 Task: Add a signature Marisol Hernandez containing With heartfelt thanks and warm wishes, Marisol Hernandez to email address softage.6@softage.net and add a label Non-compete agreements
Action: Mouse pressed left at (934, 56)
Screenshot: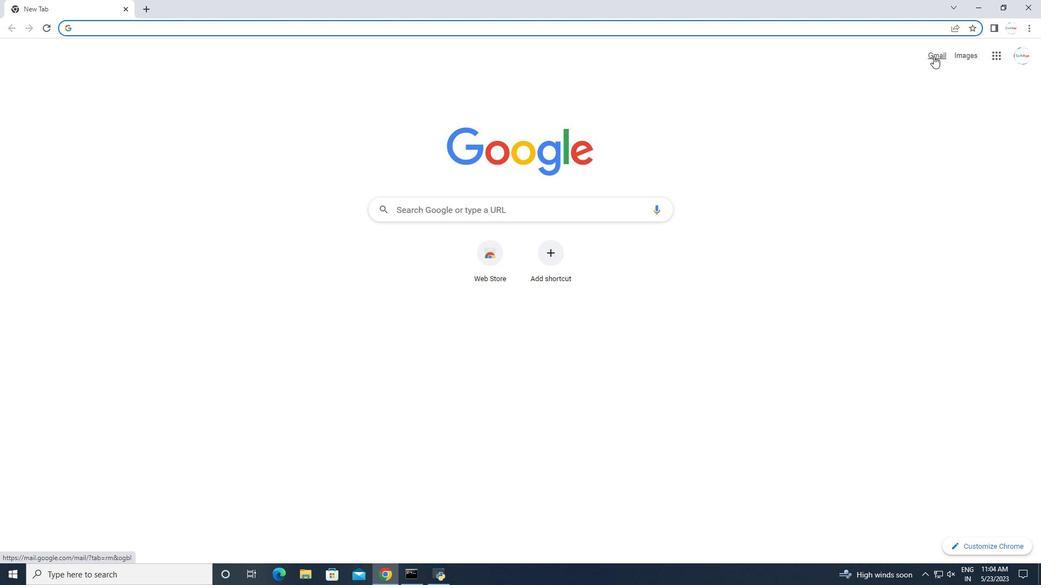 
Action: Mouse moved to (971, 62)
Screenshot: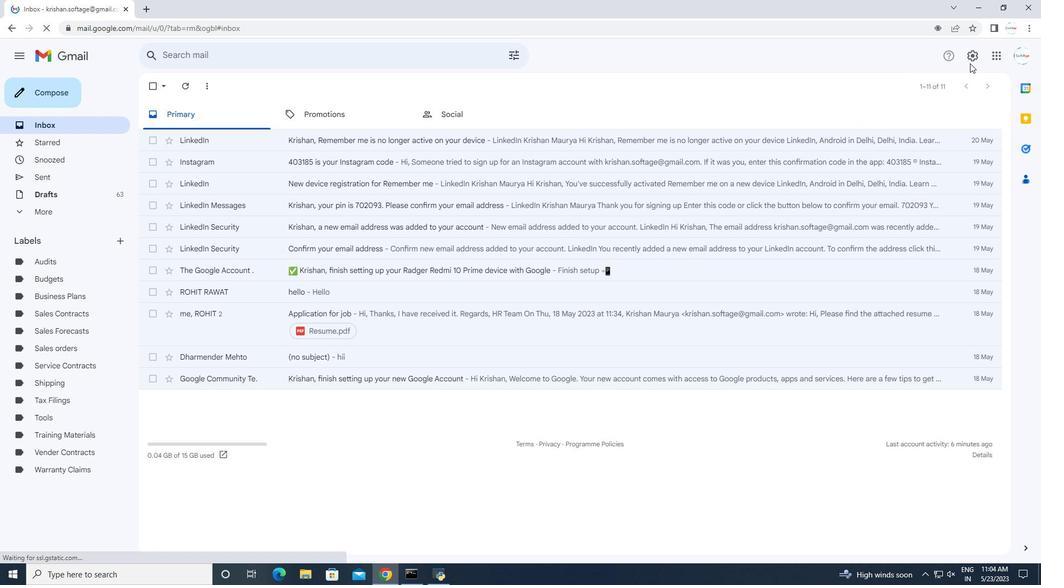 
Action: Mouse pressed left at (971, 62)
Screenshot: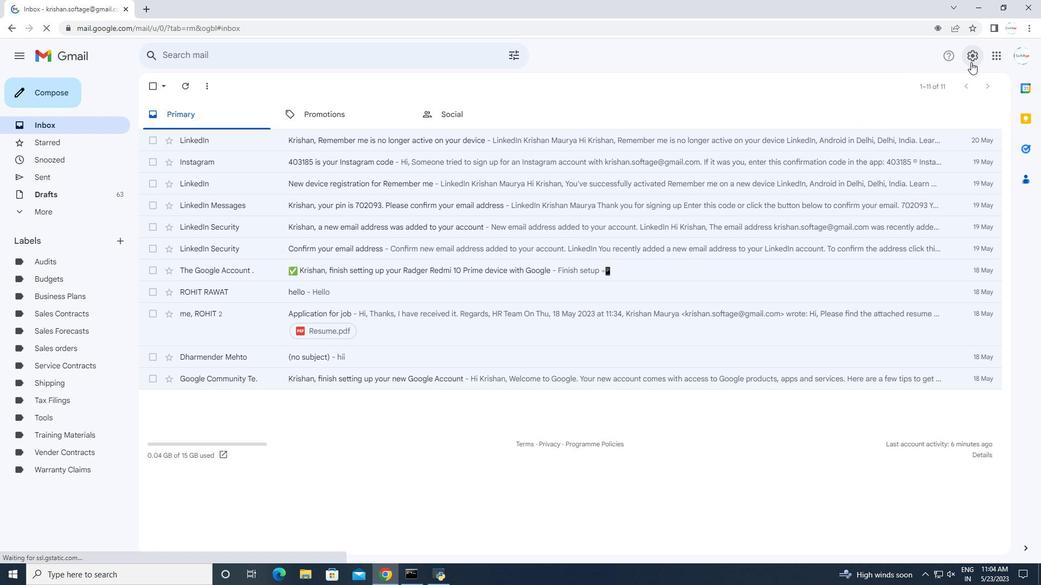 
Action: Mouse moved to (938, 118)
Screenshot: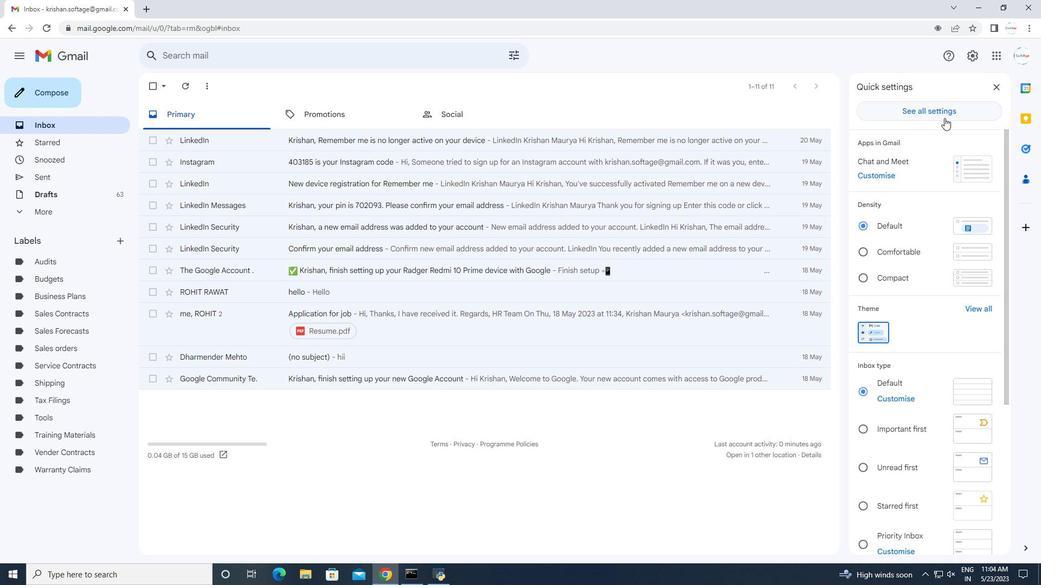 
Action: Mouse pressed left at (938, 118)
Screenshot: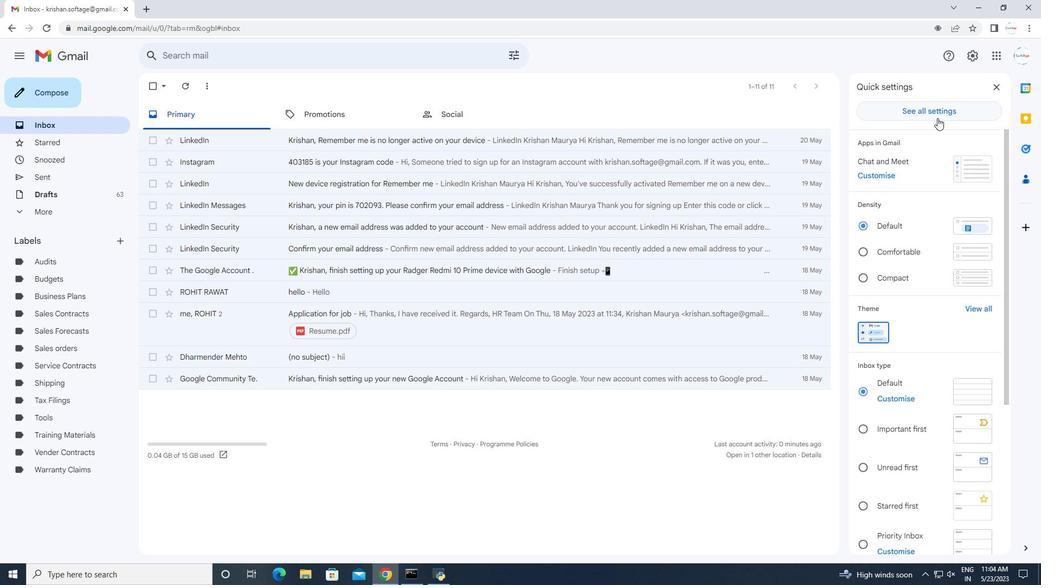 
Action: Mouse moved to (757, 175)
Screenshot: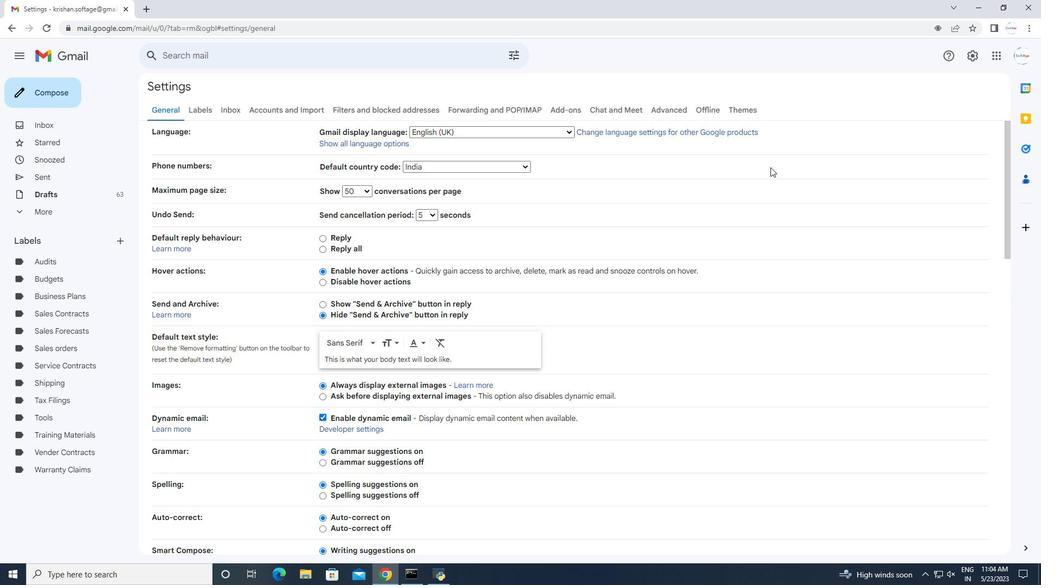 
Action: Mouse scrolled (757, 175) with delta (0, 0)
Screenshot: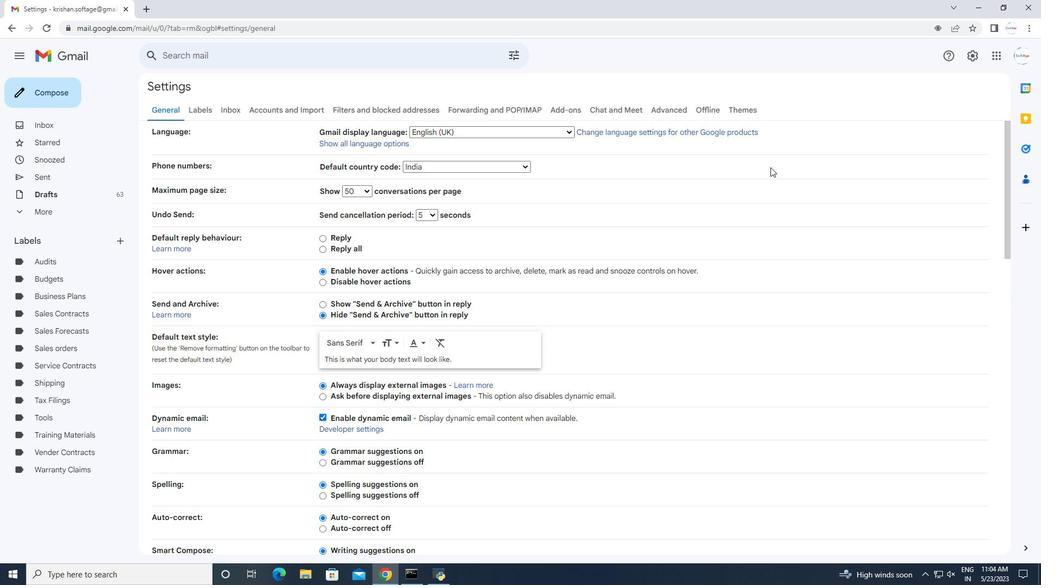 
Action: Mouse moved to (751, 179)
Screenshot: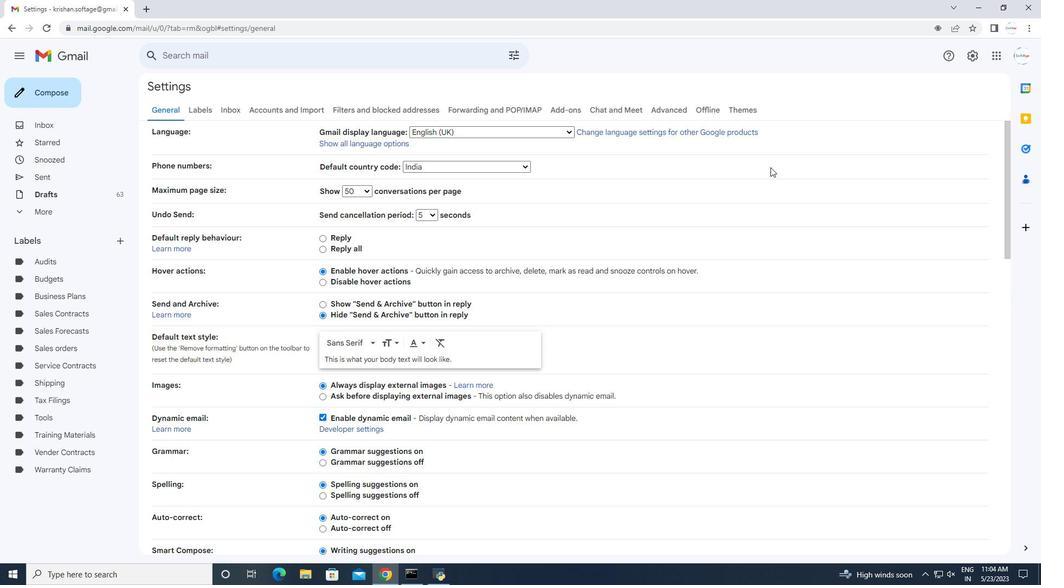 
Action: Mouse scrolled (751, 178) with delta (0, 0)
Screenshot: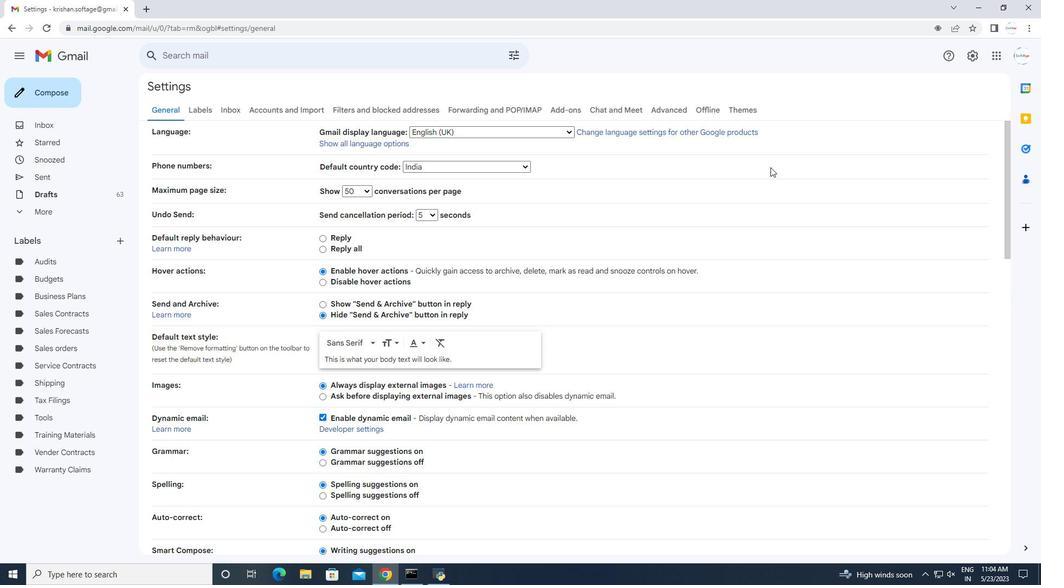 
Action: Mouse moved to (746, 182)
Screenshot: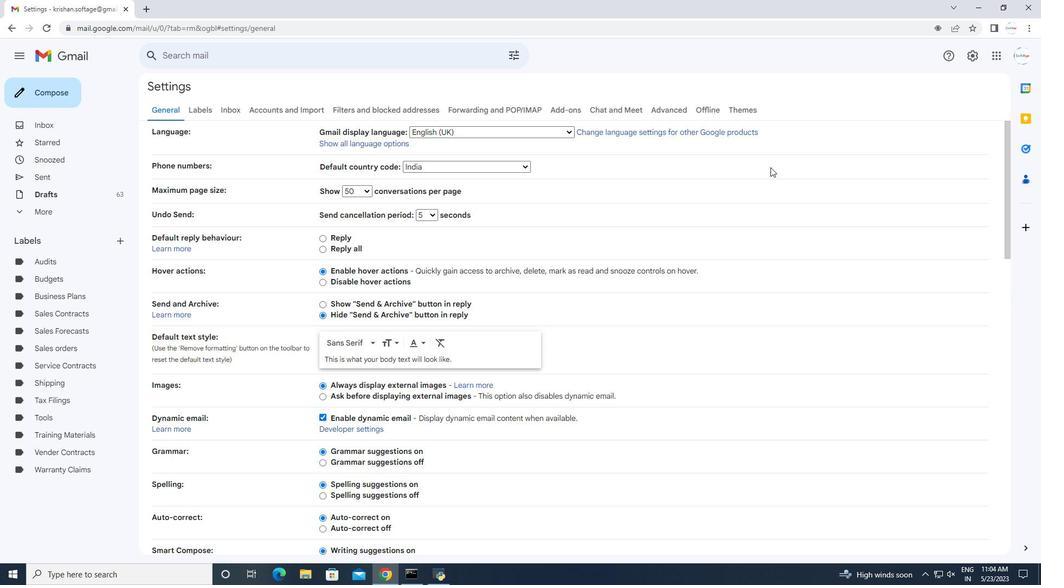 
Action: Mouse scrolled (746, 181) with delta (0, 0)
Screenshot: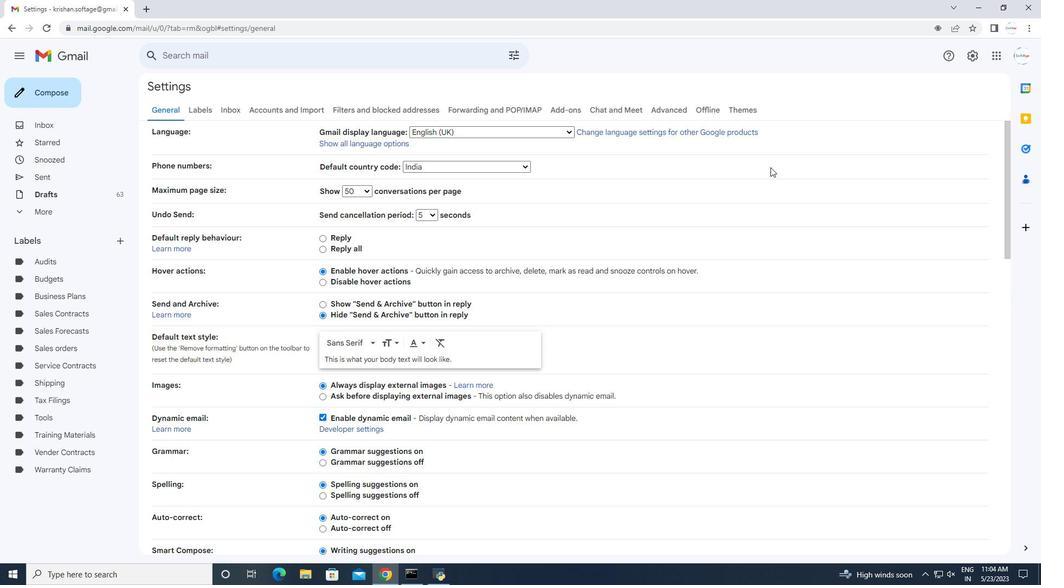 
Action: Mouse moved to (743, 193)
Screenshot: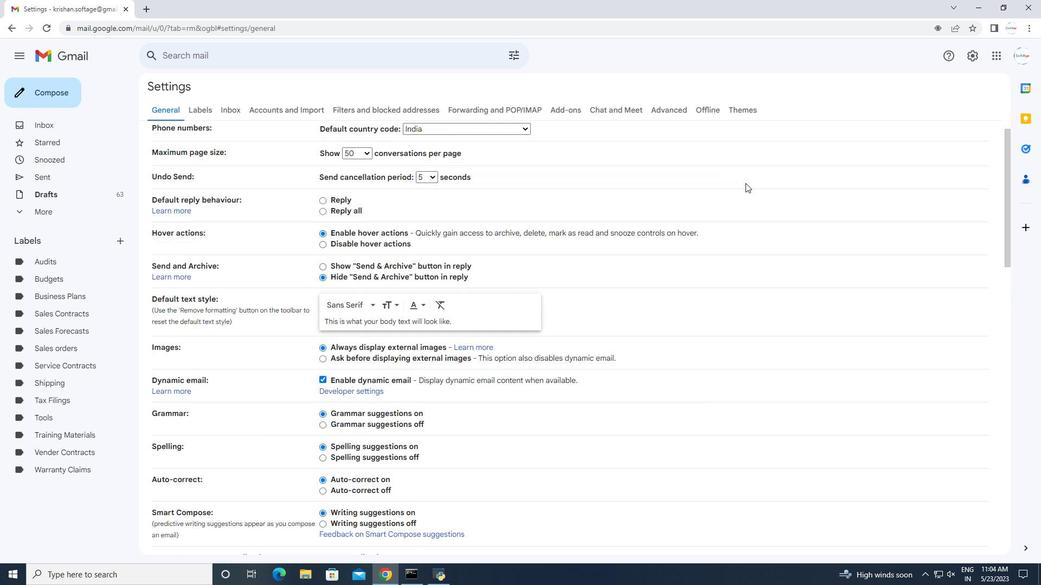 
Action: Mouse scrolled (744, 183) with delta (0, 0)
Screenshot: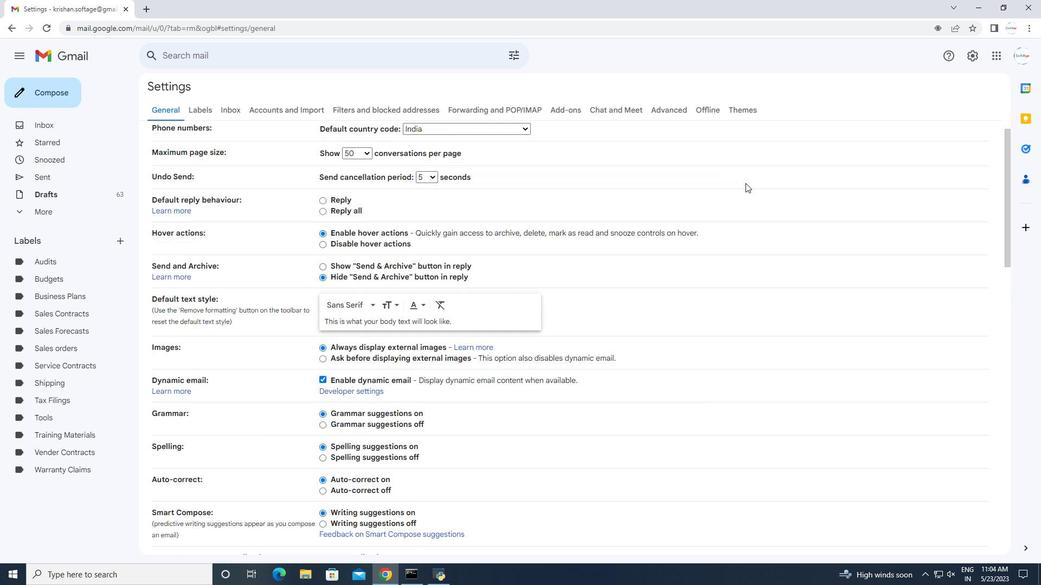 
Action: Mouse scrolled (744, 184) with delta (0, 0)
Screenshot: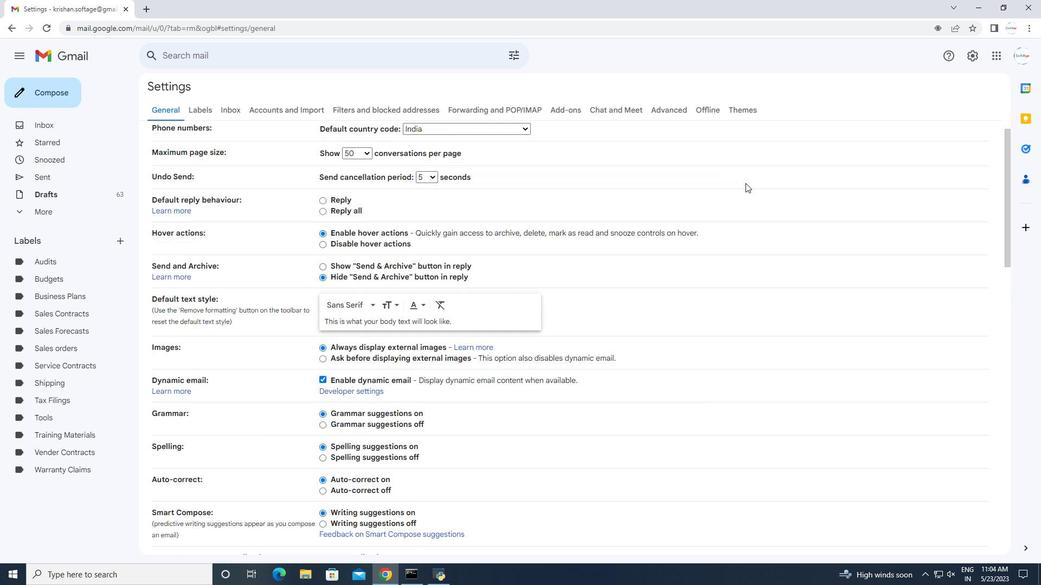
Action: Mouse scrolled (744, 186) with delta (0, 0)
Screenshot: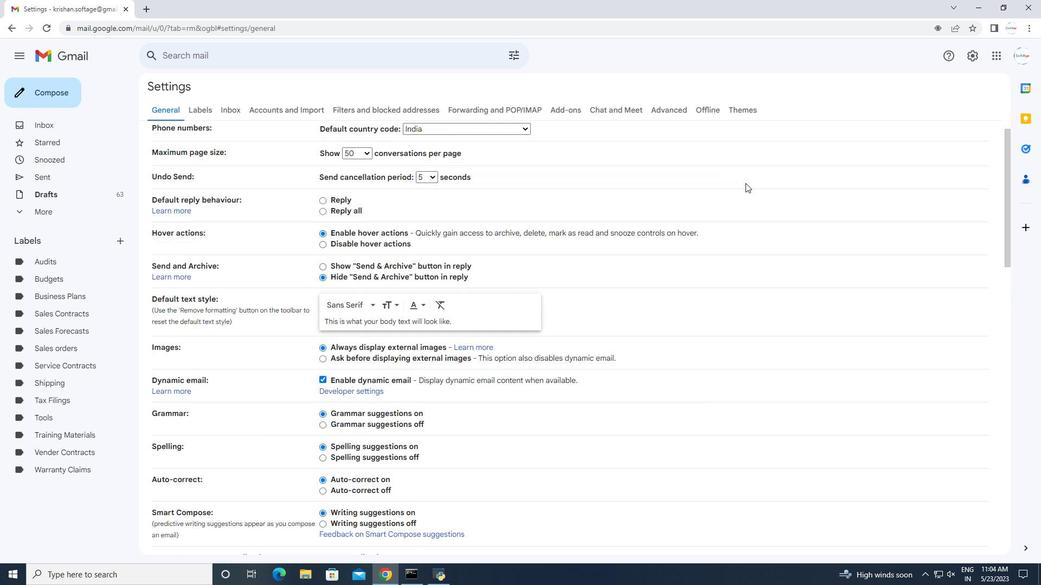 
Action: Mouse moved to (741, 199)
Screenshot: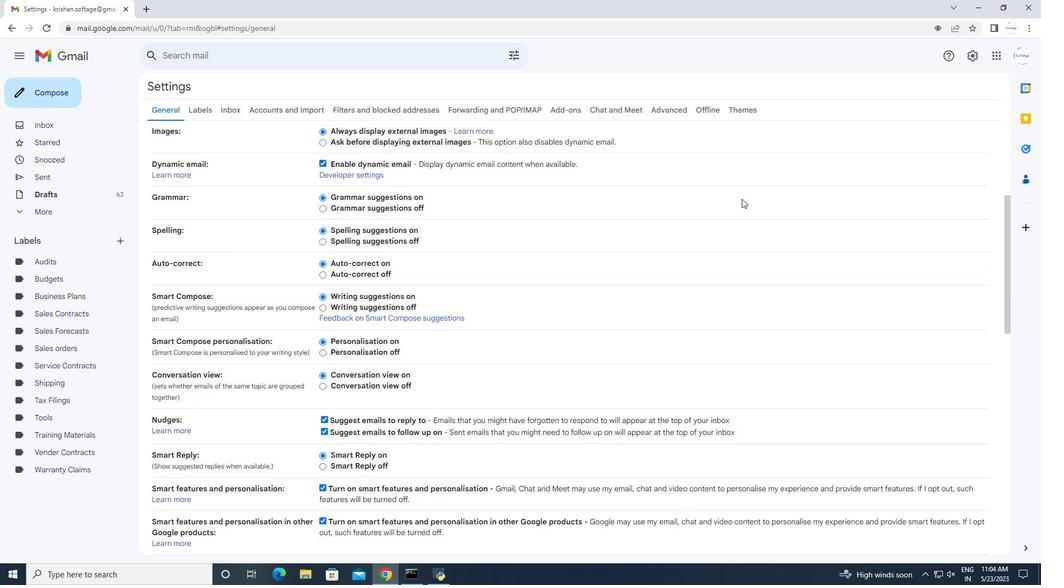 
Action: Mouse scrolled (741, 198) with delta (0, 0)
Screenshot: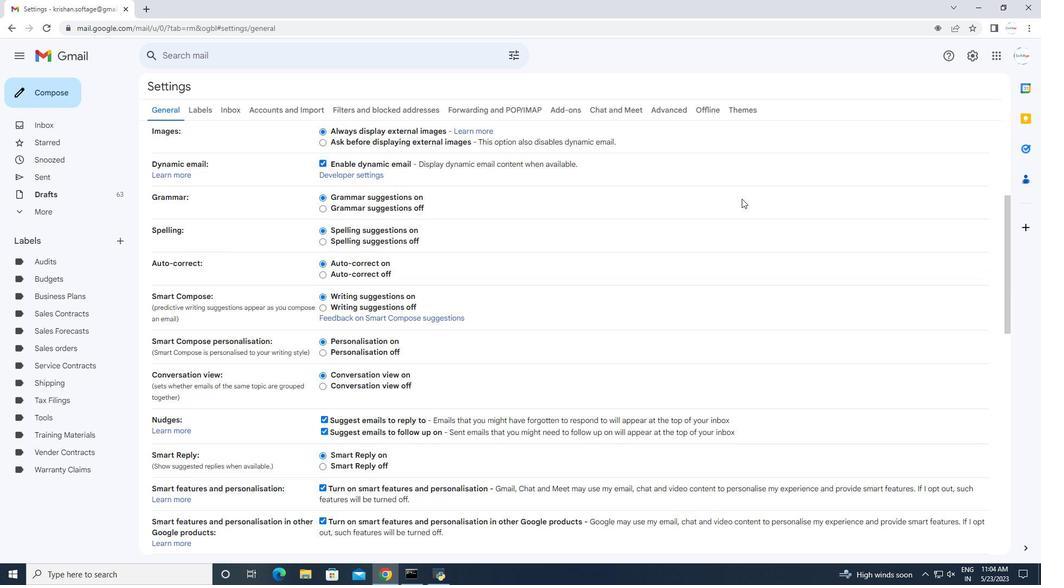 
Action: Mouse scrolled (741, 198) with delta (0, 0)
Screenshot: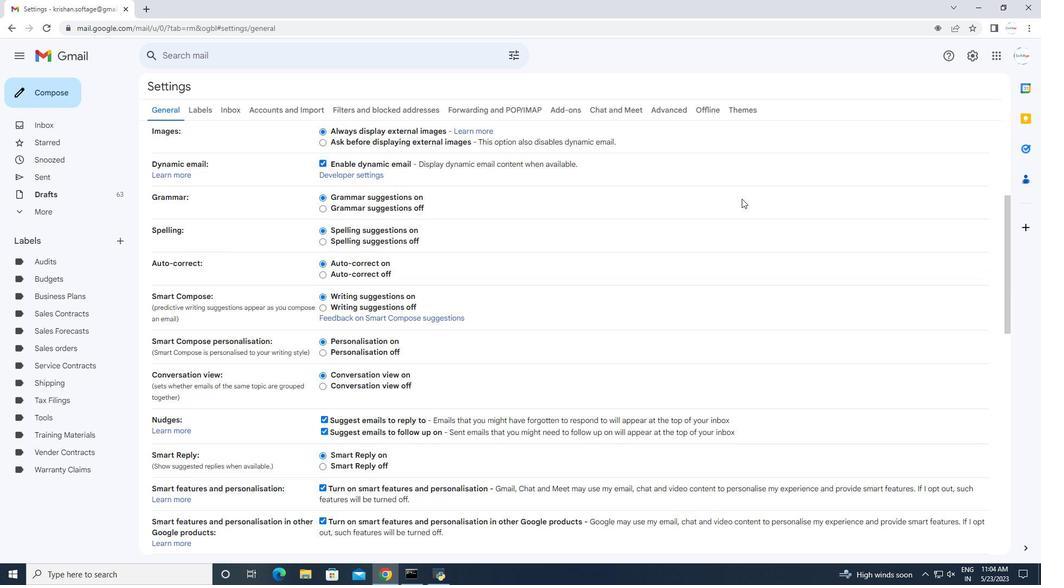 
Action: Mouse scrolled (741, 198) with delta (0, 0)
Screenshot: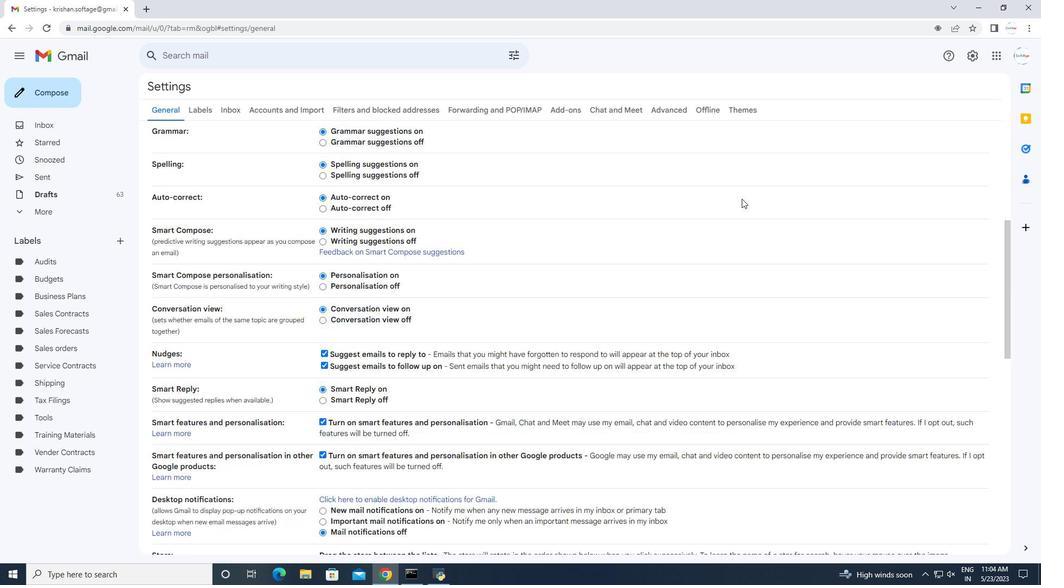 
Action: Mouse scrolled (741, 198) with delta (0, 0)
Screenshot: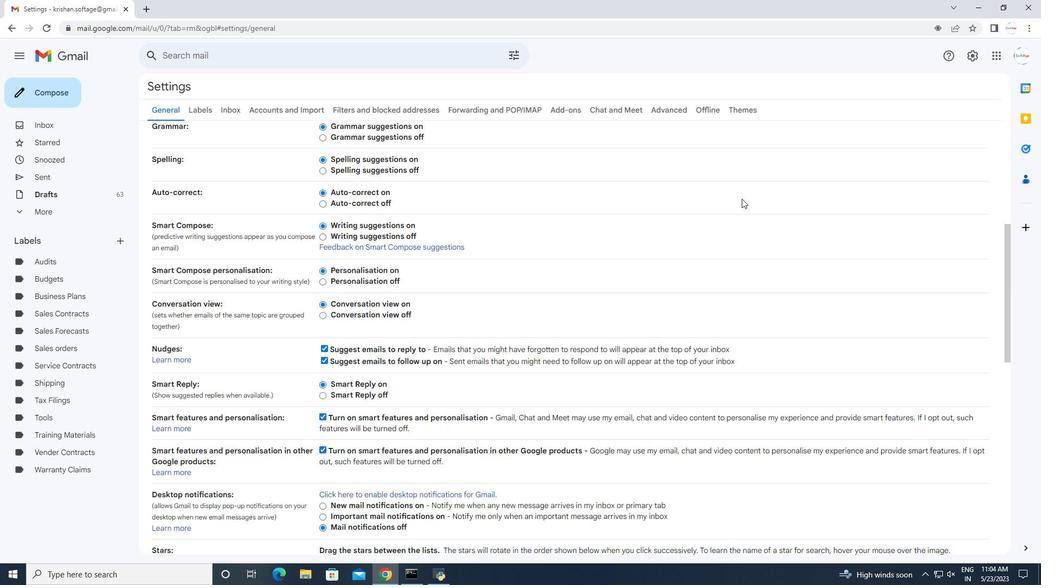 
Action: Mouse scrolled (741, 198) with delta (0, 0)
Screenshot: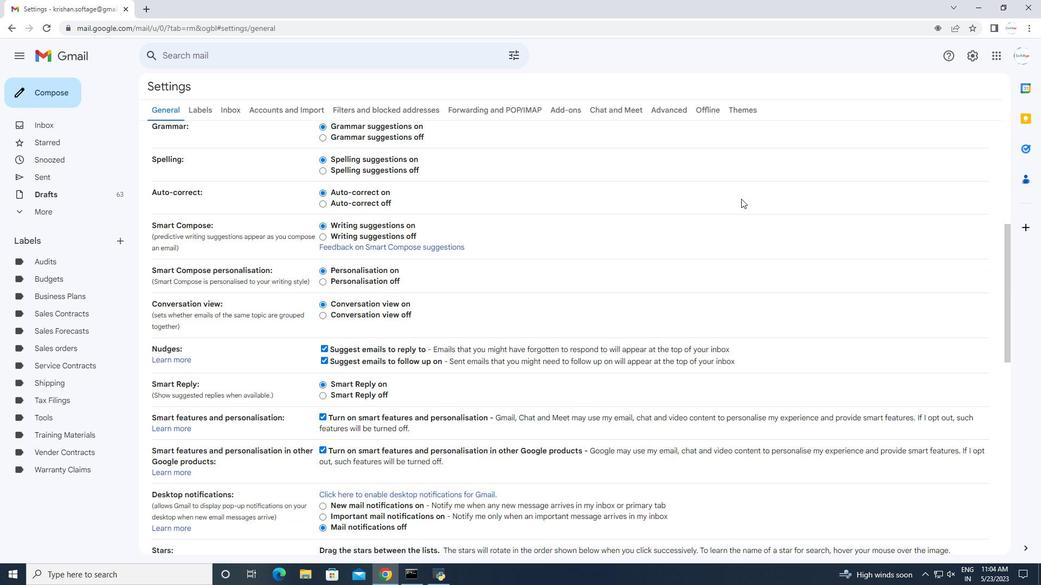 
Action: Mouse moved to (726, 224)
Screenshot: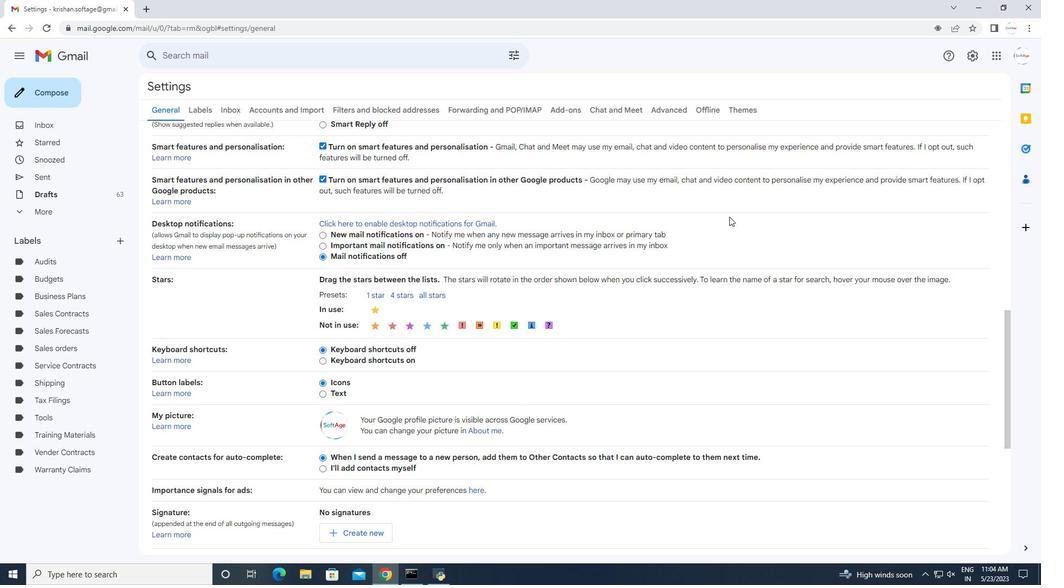 
Action: Mouse scrolled (726, 223) with delta (0, 0)
Screenshot: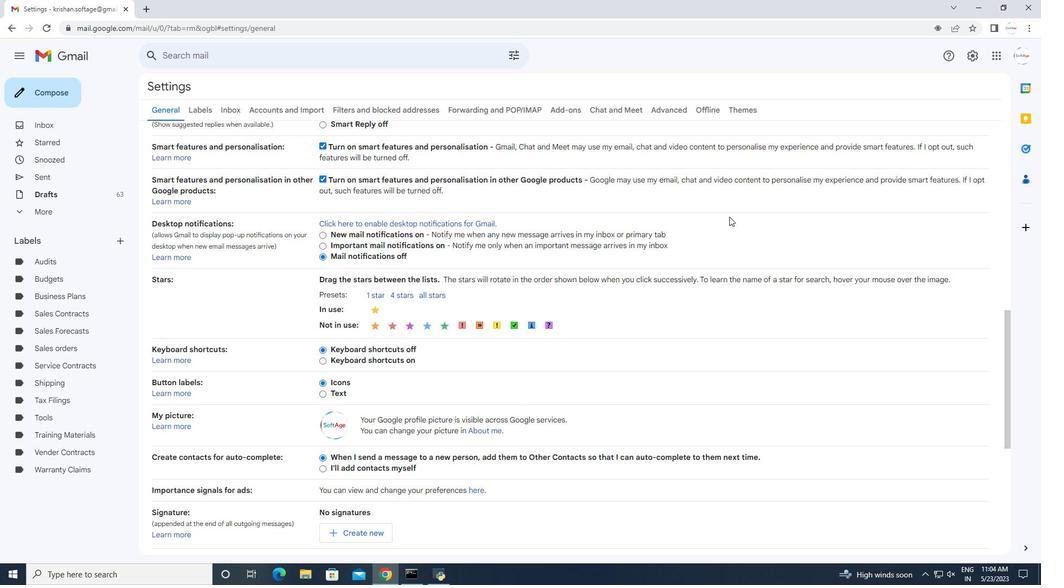 
Action: Mouse moved to (725, 224)
Screenshot: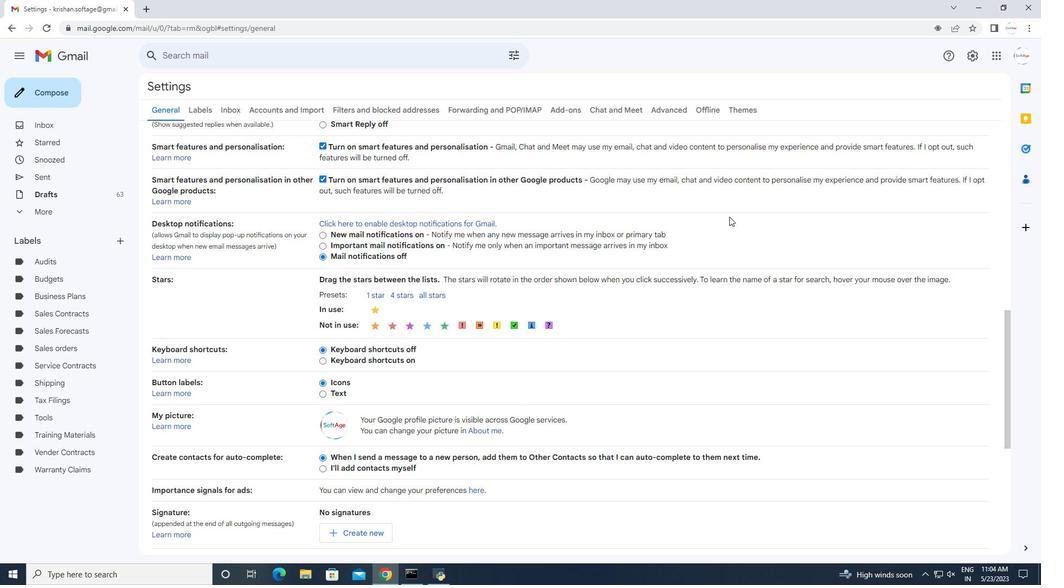 
Action: Mouse scrolled (725, 224) with delta (0, 0)
Screenshot: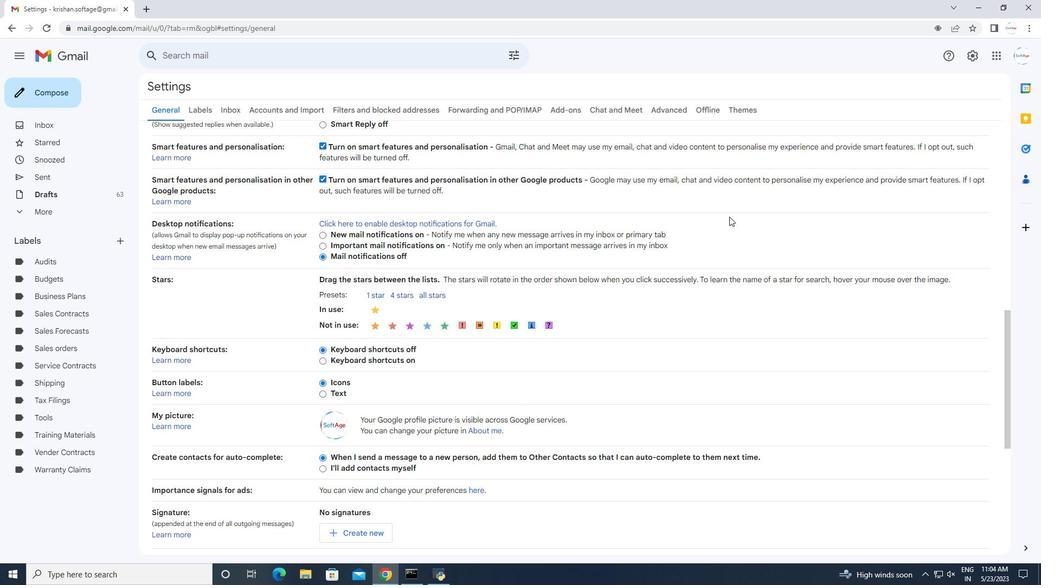 
Action: Mouse scrolled (725, 224) with delta (0, 0)
Screenshot: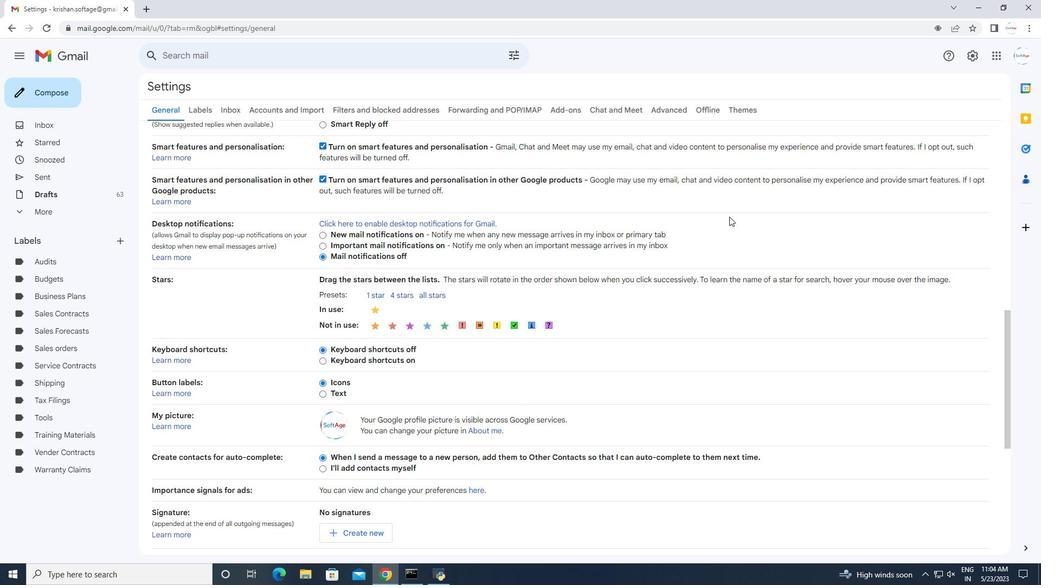 
Action: Mouse scrolled (725, 224) with delta (0, 0)
Screenshot: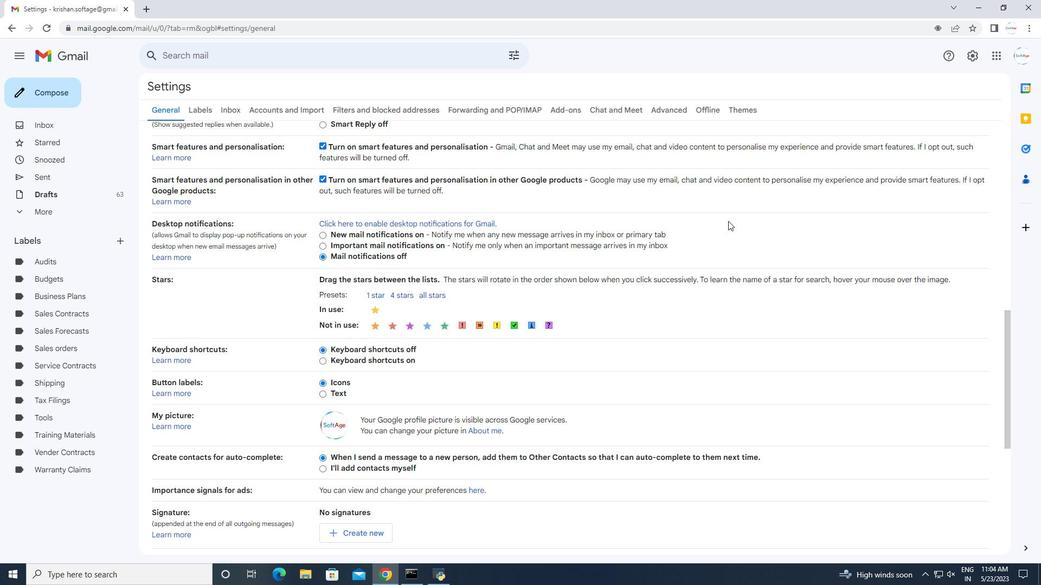 
Action: Mouse moved to (345, 316)
Screenshot: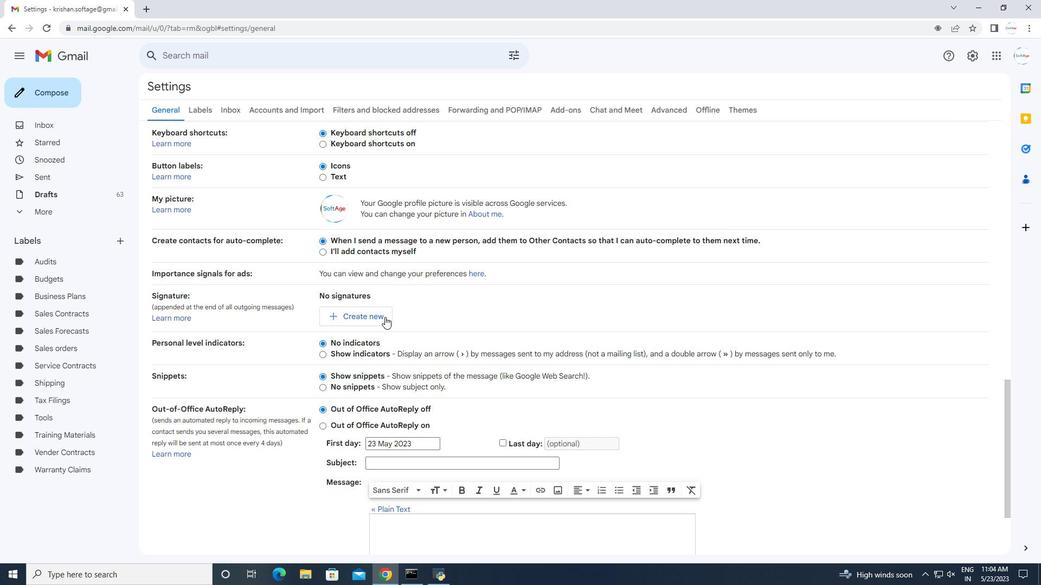
Action: Mouse pressed left at (345, 316)
Screenshot: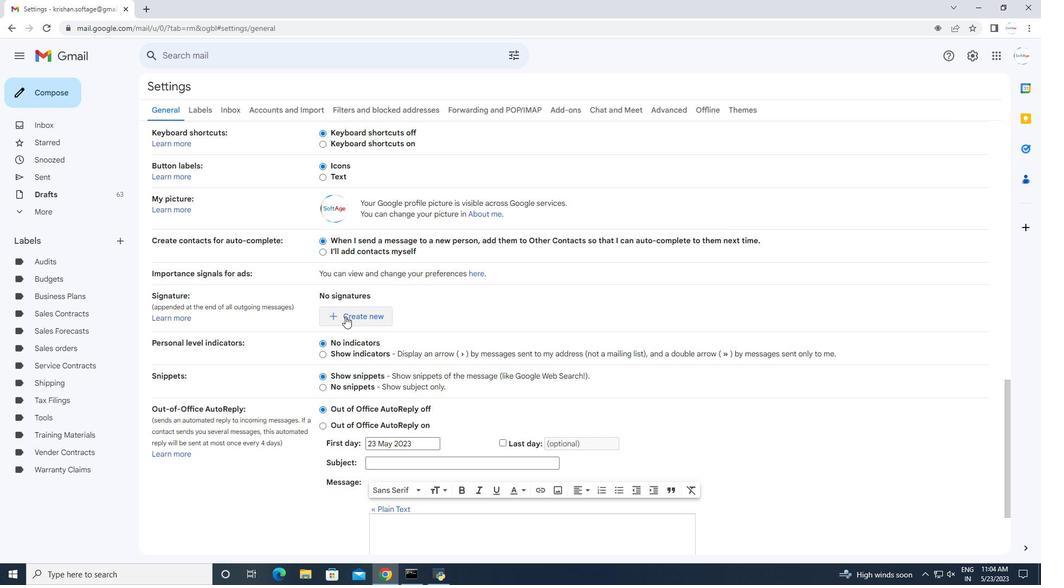 
Action: Mouse moved to (420, 291)
Screenshot: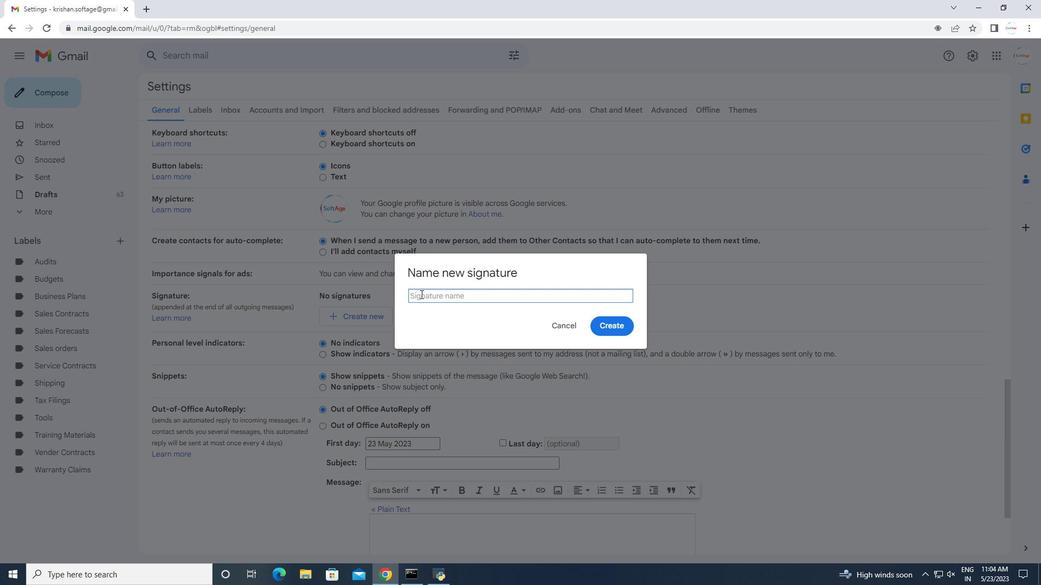 
Action: Mouse pressed left at (420, 291)
Screenshot: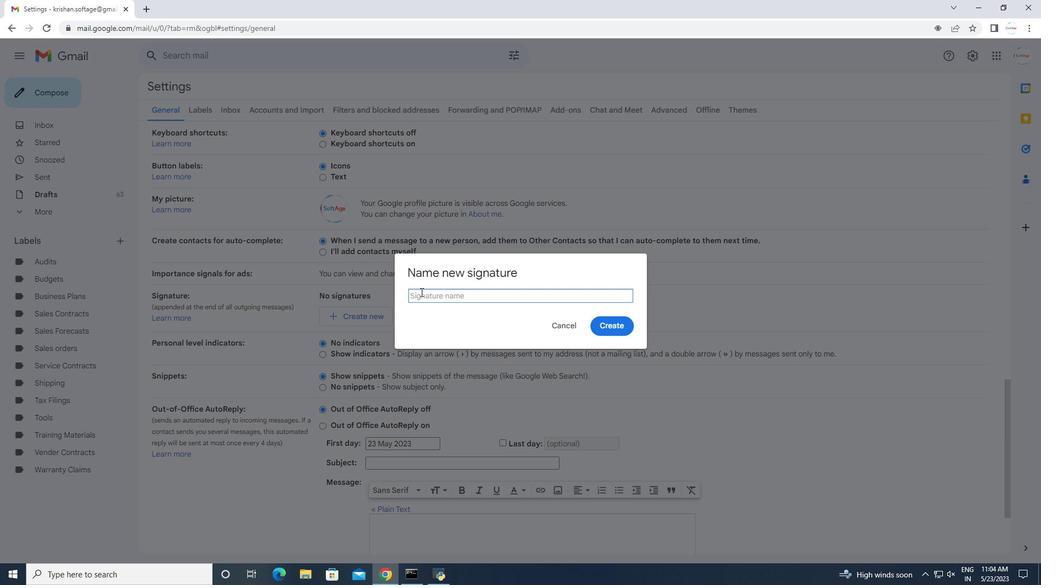 
Action: Key pressed <Key.shift>Marisol<Key.space><Key.shift>Hernans<Key.backspace>dez
Screenshot: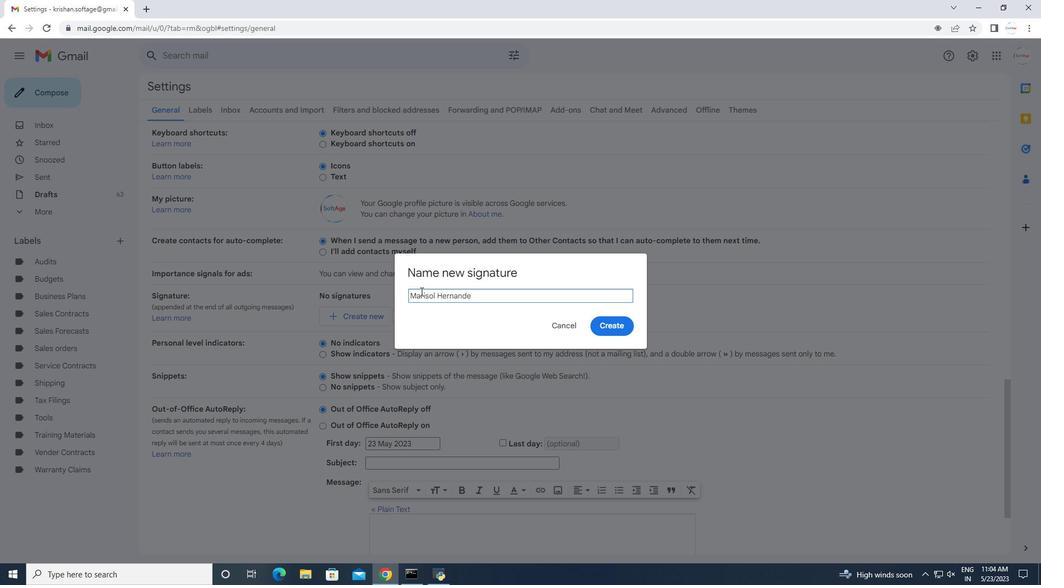 
Action: Mouse moved to (600, 327)
Screenshot: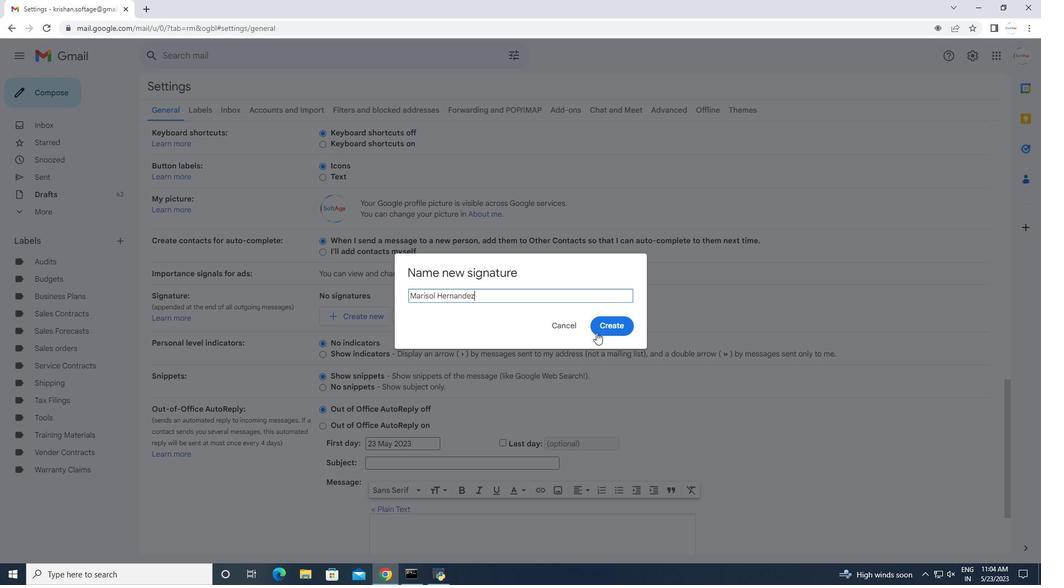 
Action: Mouse pressed left at (600, 327)
Screenshot: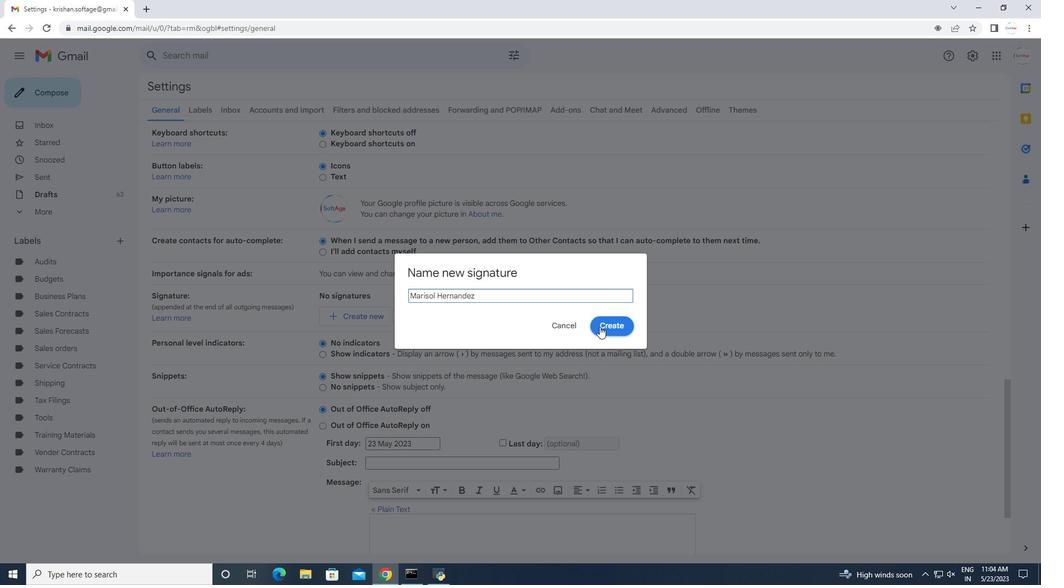 
Action: Mouse moved to (468, 300)
Screenshot: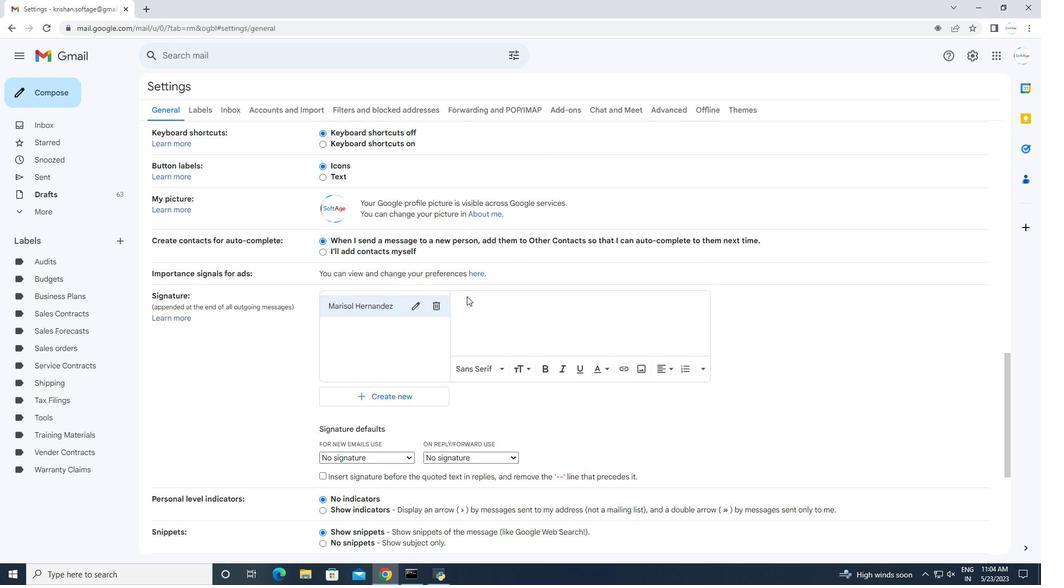 
Action: Mouse pressed left at (468, 300)
Screenshot: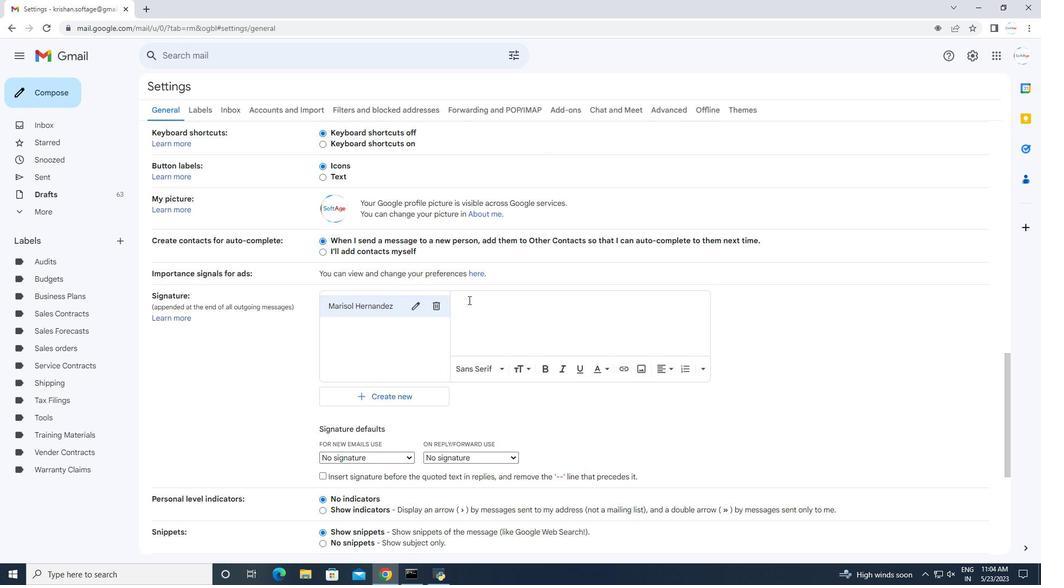 
Action: Key pressed <Key.shift>Marisol
Screenshot: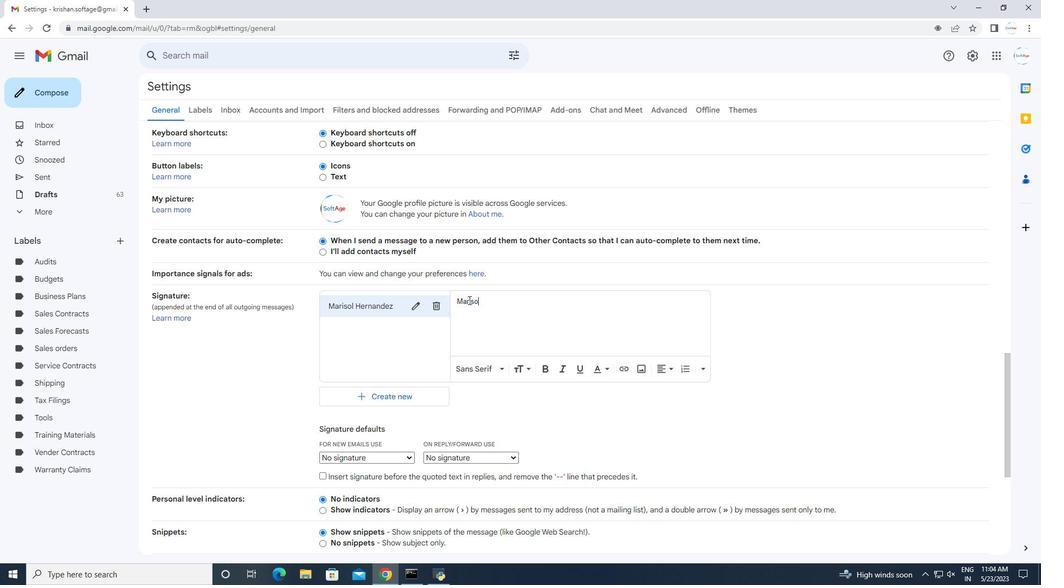
Action: Mouse moved to (496, 302)
Screenshot: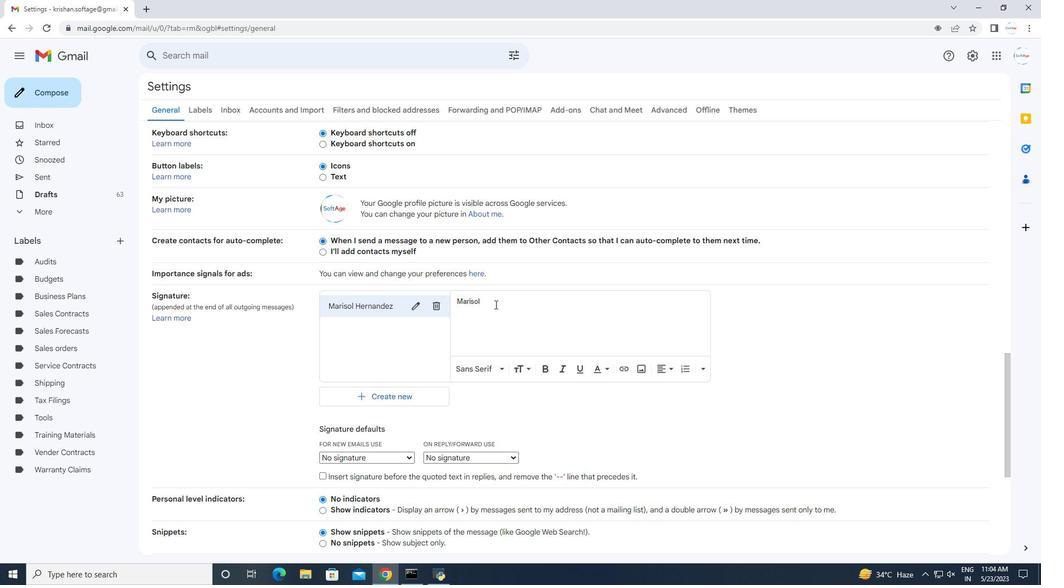 
Action: Key pressed <Key.space><Key.shift>Hernandez
Screenshot: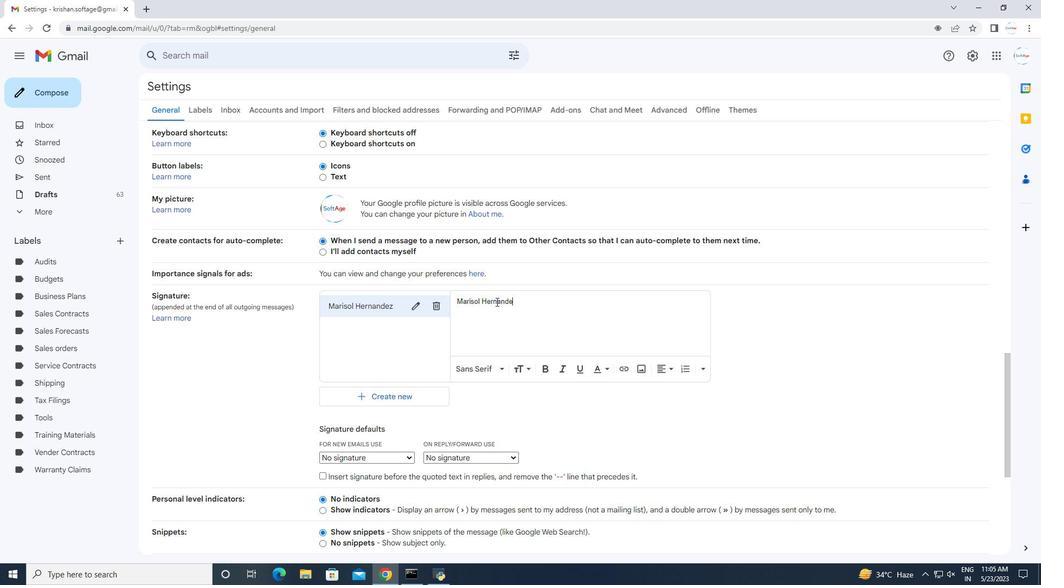 
Action: Mouse moved to (581, 429)
Screenshot: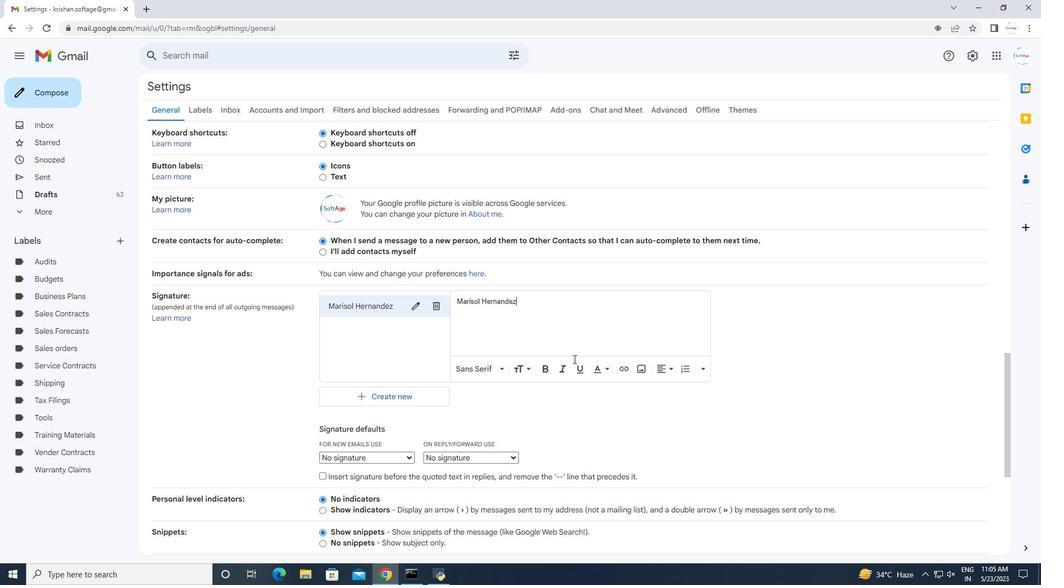 
Action: Mouse scrolled (581, 428) with delta (0, 0)
Screenshot: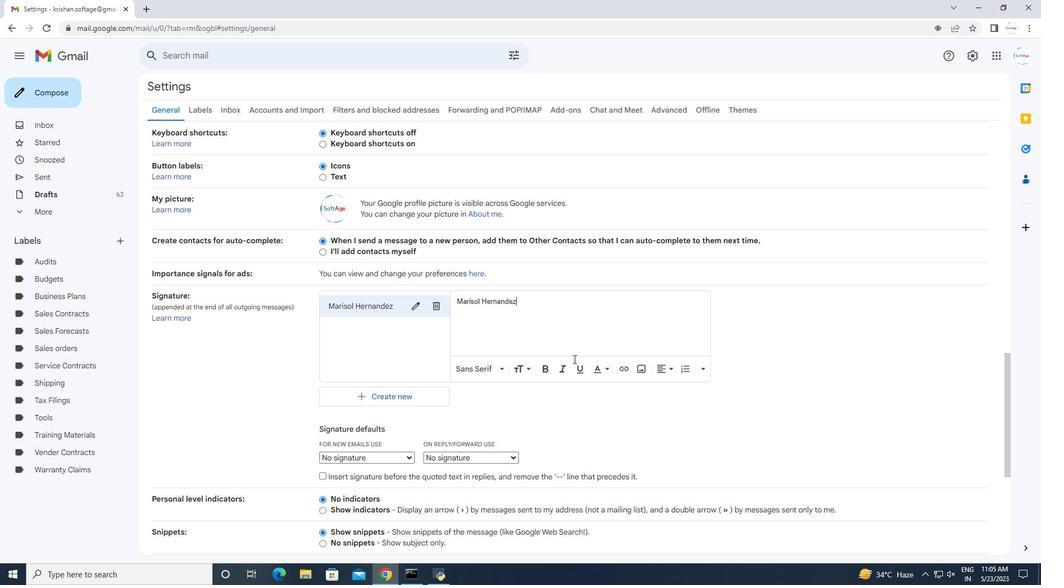 
Action: Mouse moved to (581, 429)
Screenshot: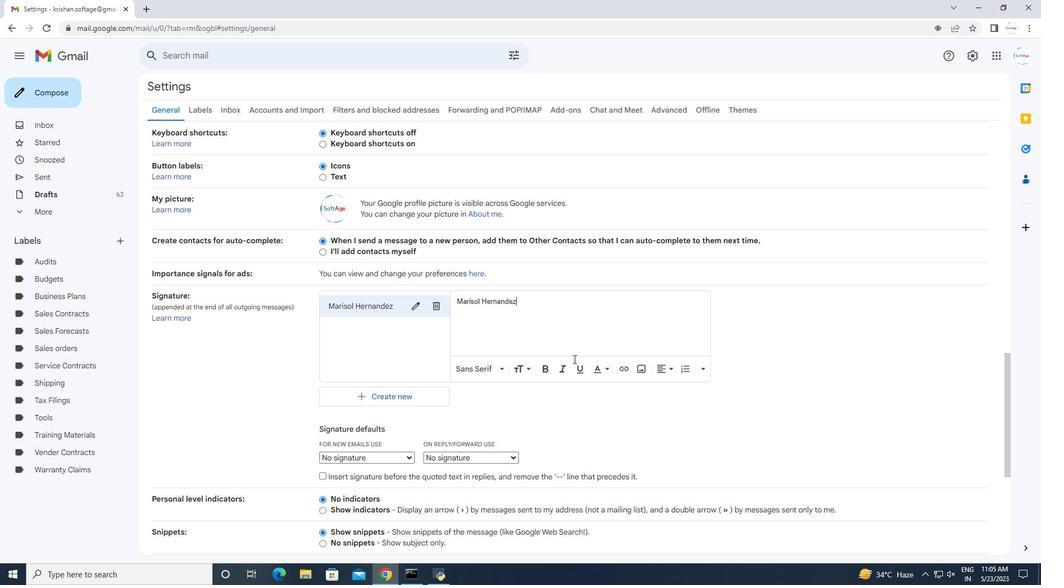 
Action: Mouse scrolled (581, 428) with delta (0, 0)
Screenshot: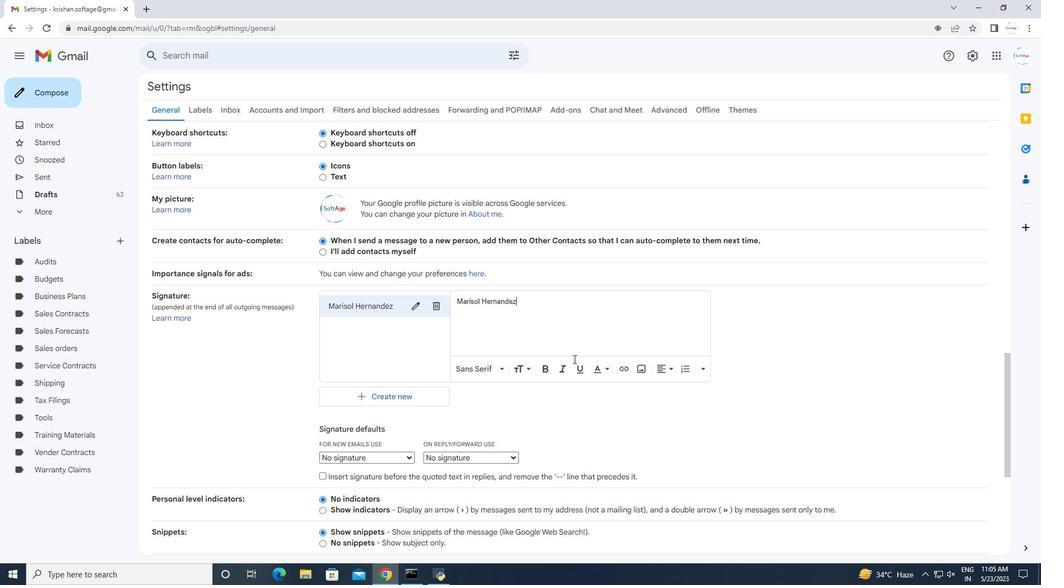 
Action: Mouse scrolled (581, 428) with delta (0, 0)
Screenshot: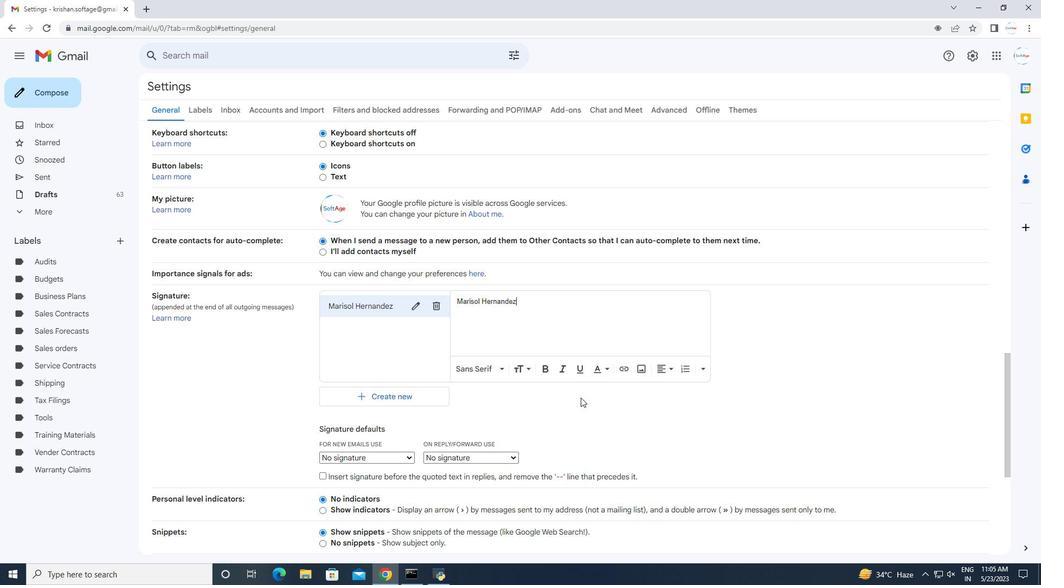 
Action: Mouse scrolled (581, 428) with delta (0, 0)
Screenshot: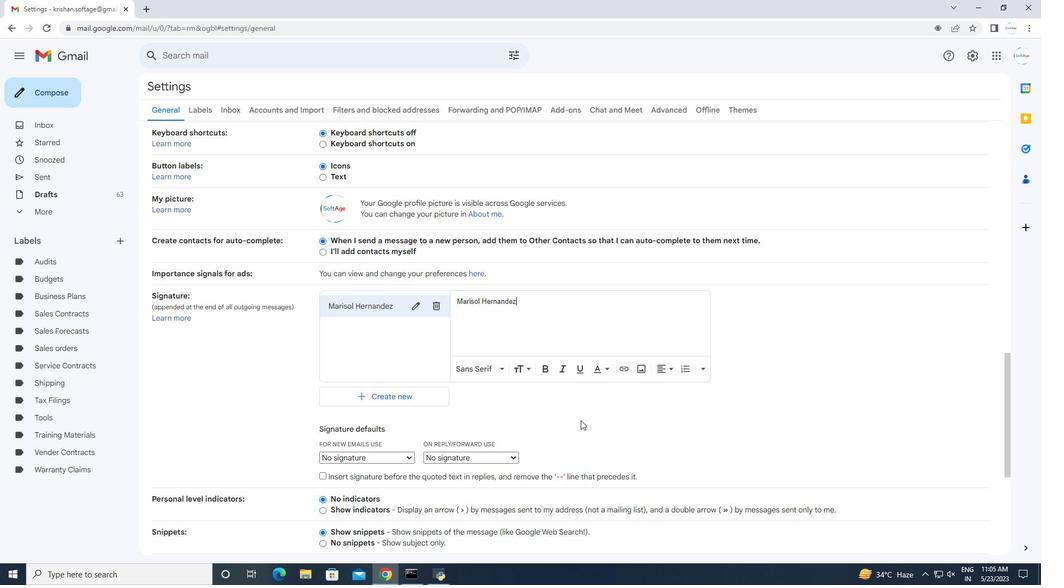 
Action: Mouse scrolled (581, 428) with delta (0, 0)
Screenshot: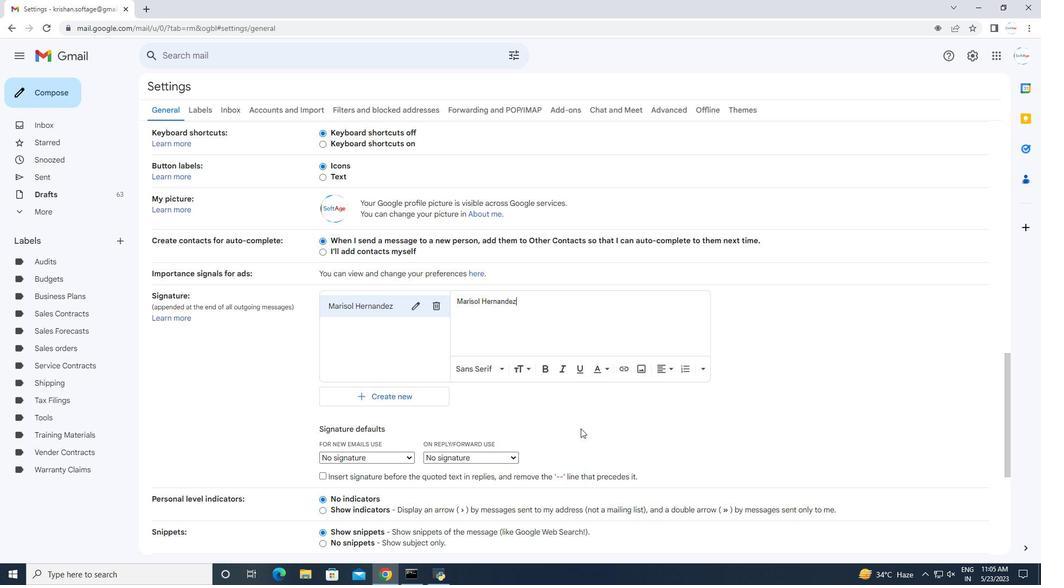 
Action: Mouse moved to (581, 429)
Screenshot: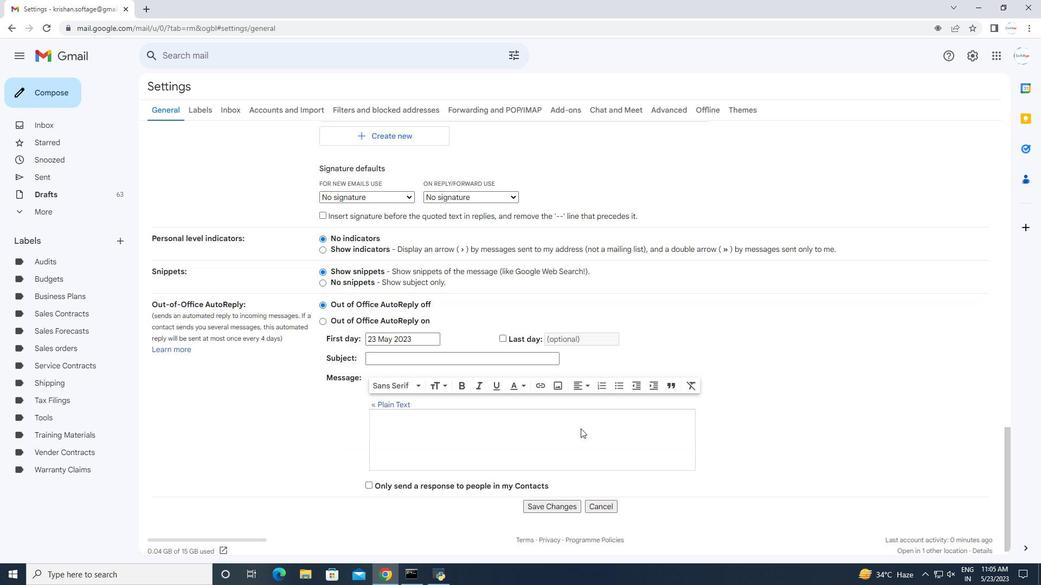 
Action: Mouse scrolled (581, 429) with delta (0, 0)
Screenshot: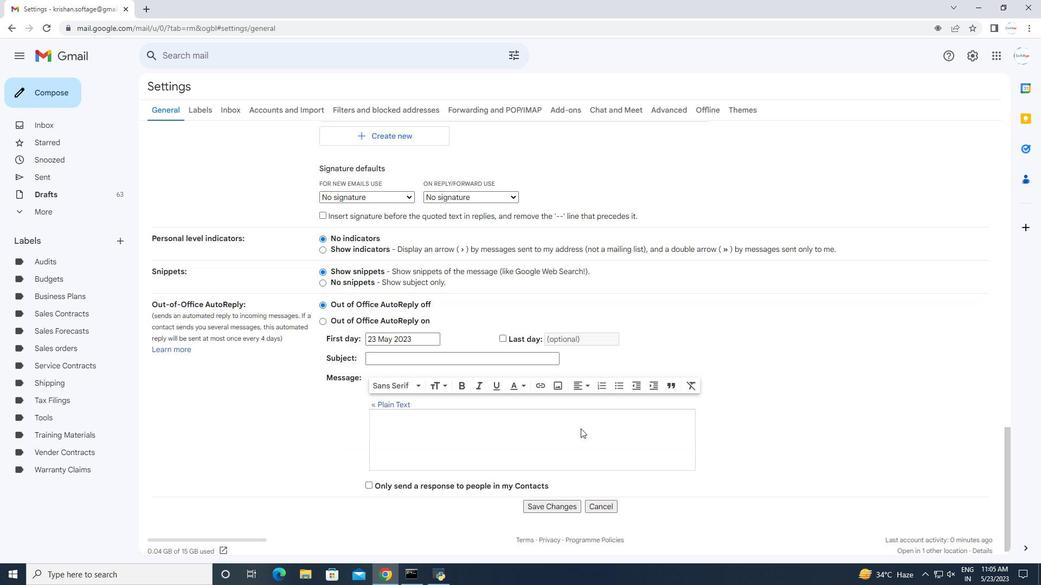 
Action: Mouse scrolled (581, 429) with delta (0, 0)
Screenshot: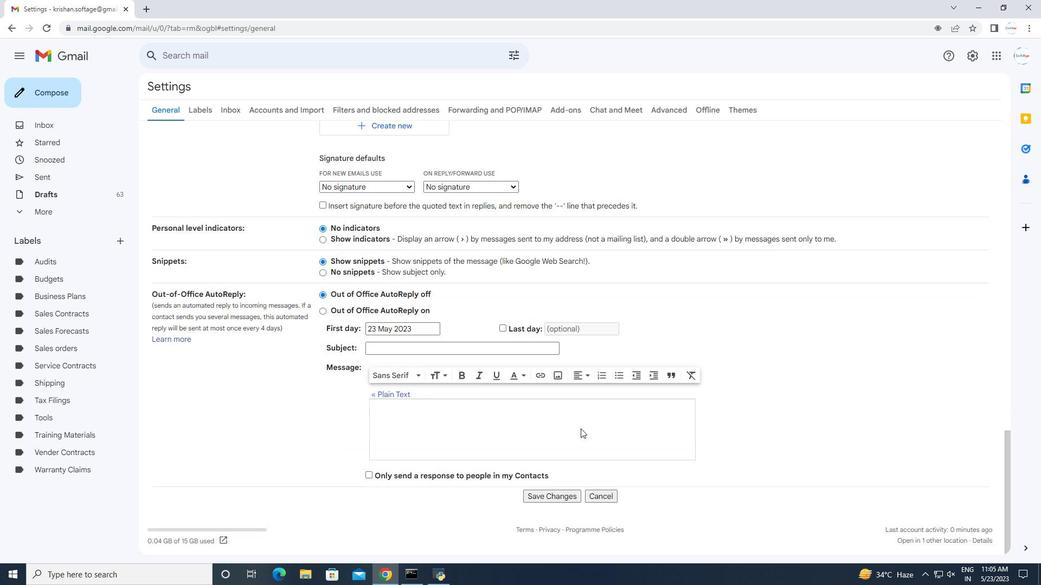 
Action: Mouse scrolled (581, 429) with delta (0, 0)
Screenshot: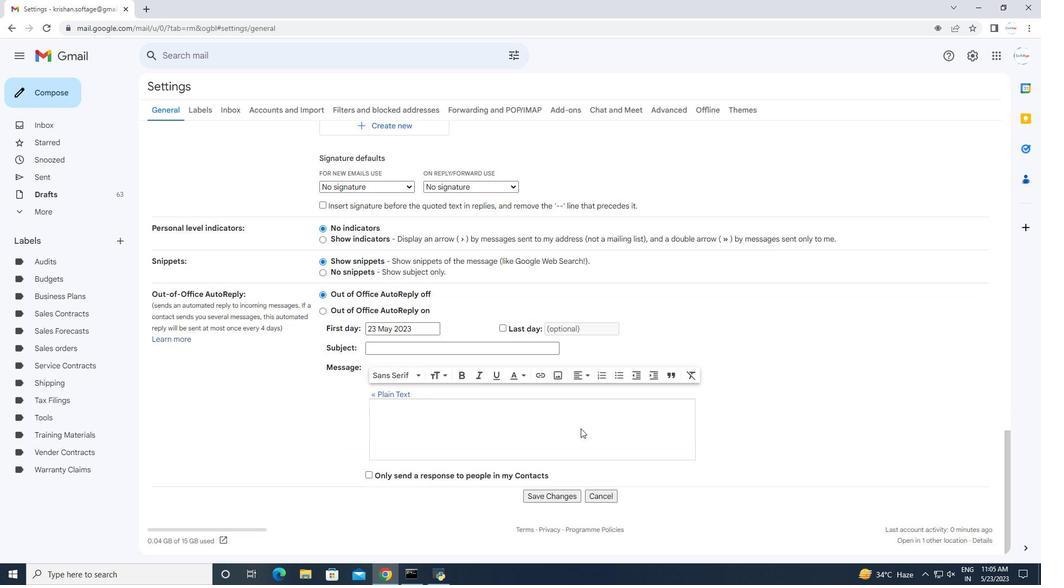 
Action: Mouse moved to (561, 494)
Screenshot: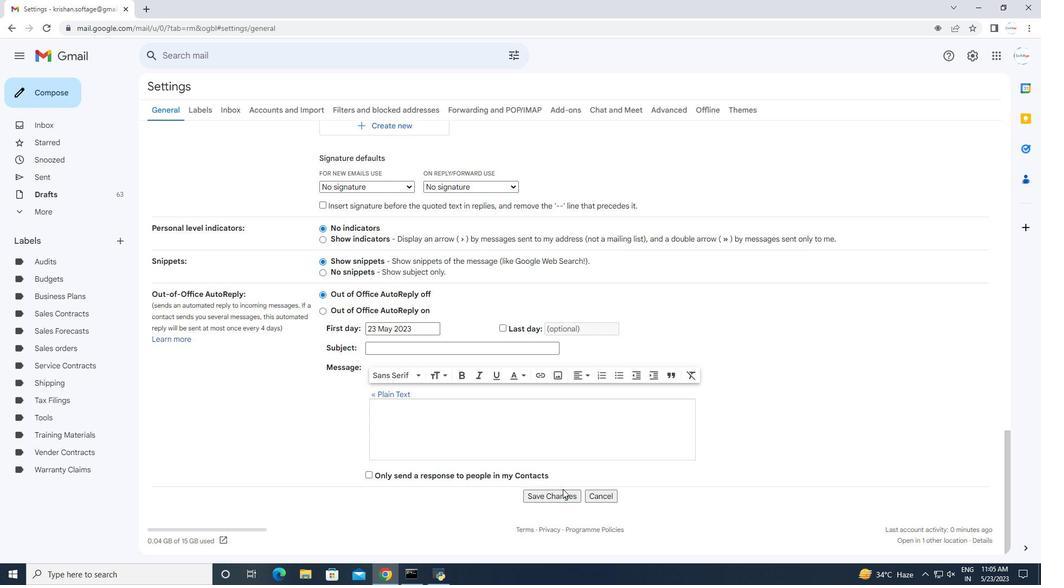 
Action: Mouse pressed left at (561, 494)
Screenshot: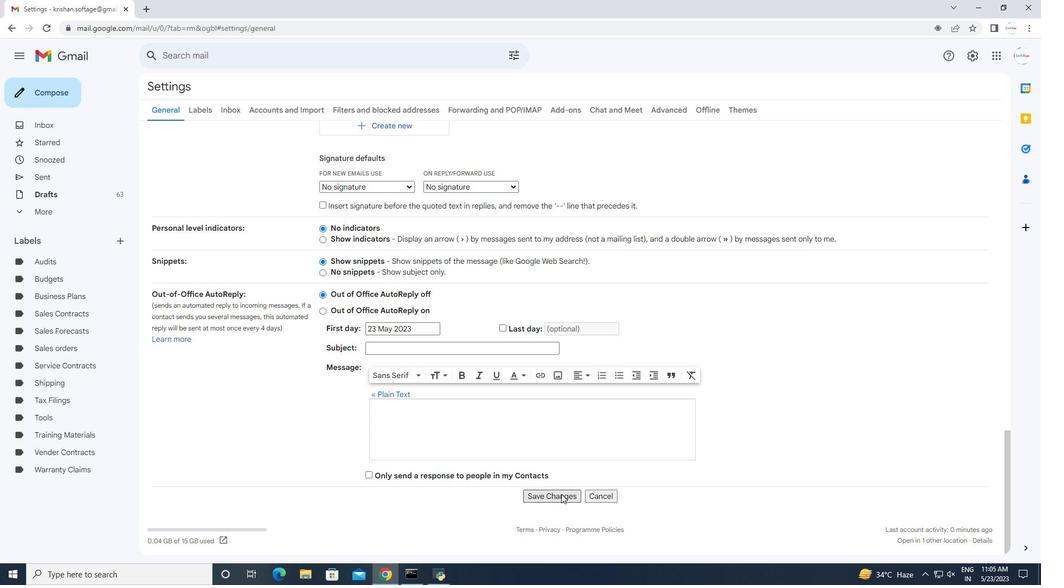 
Action: Mouse moved to (64, 86)
Screenshot: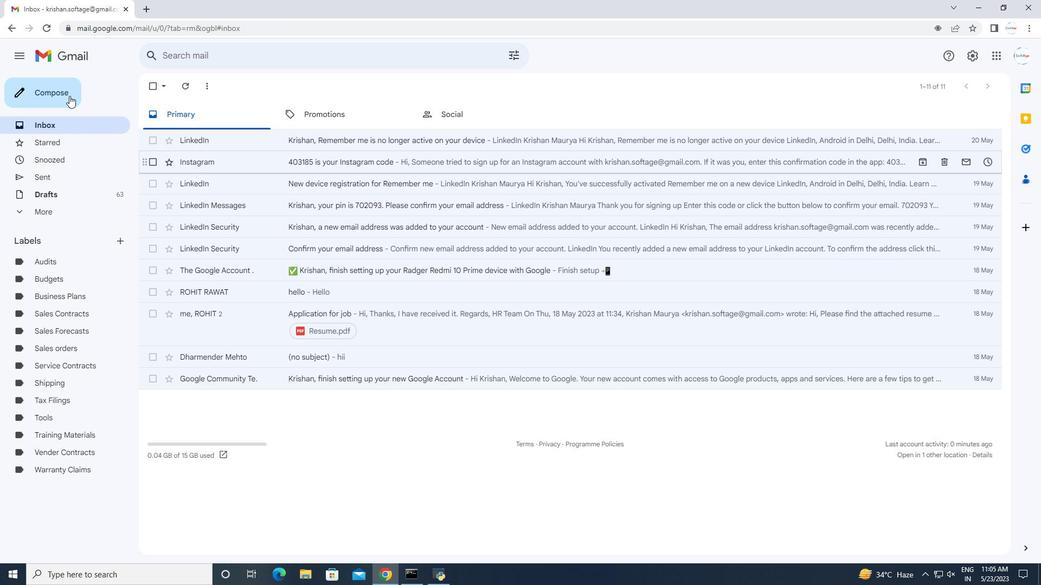 
Action: Mouse pressed left at (64, 86)
Screenshot: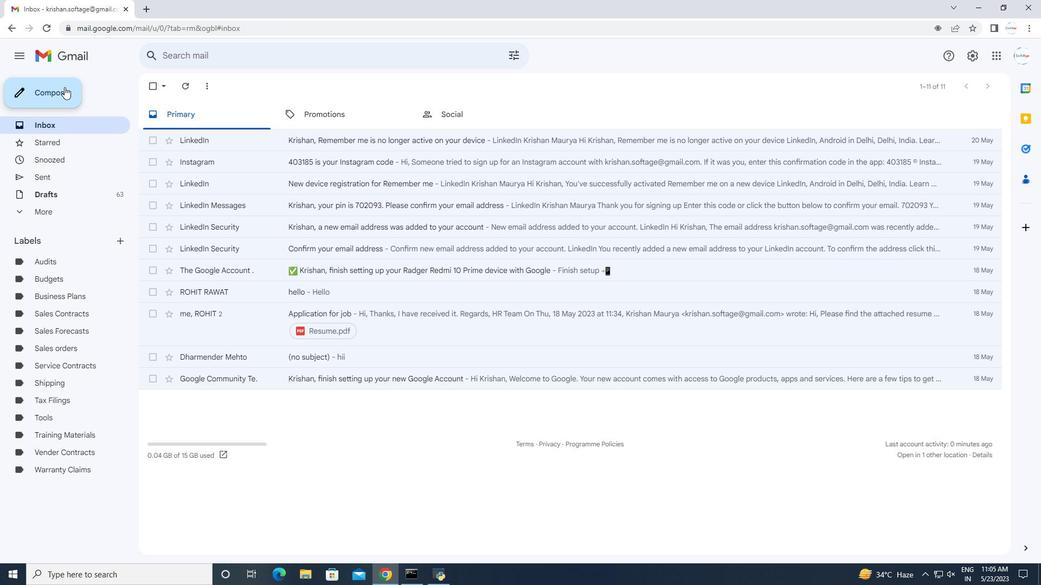 
Action: Mouse moved to (873, 545)
Screenshot: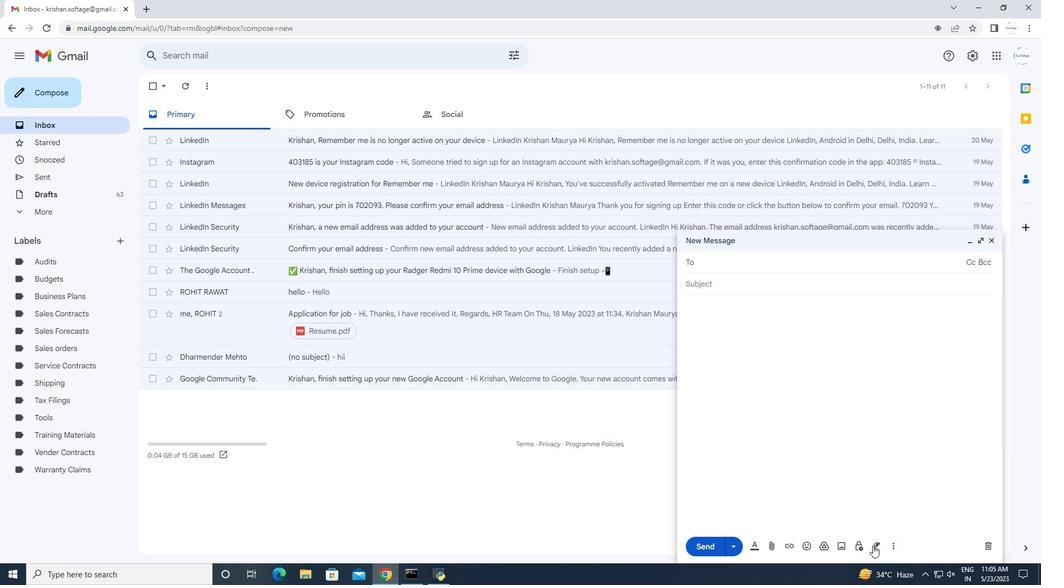 
Action: Mouse pressed left at (873, 545)
Screenshot: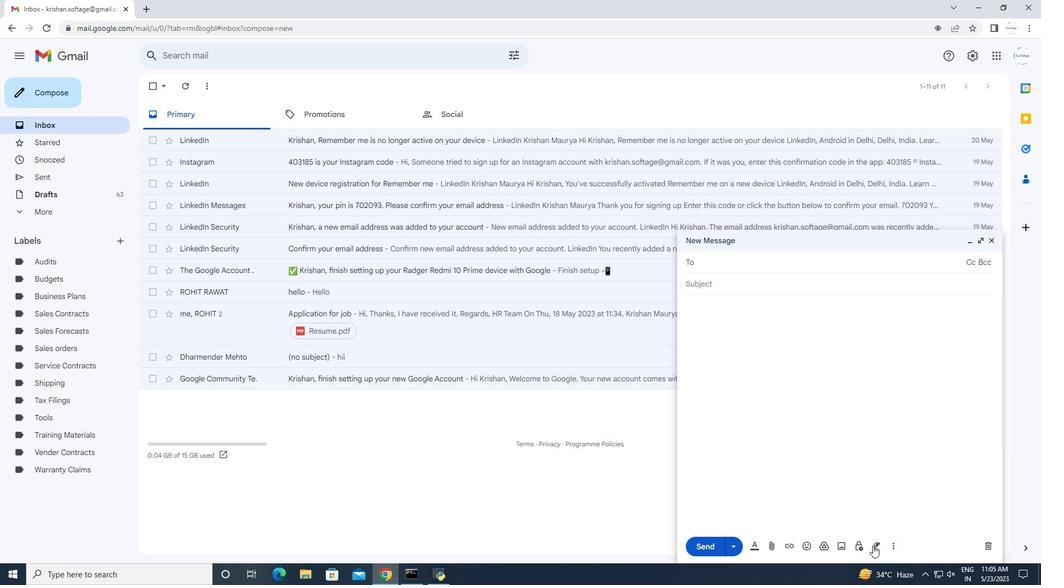 
Action: Mouse pressed left at (873, 545)
Screenshot: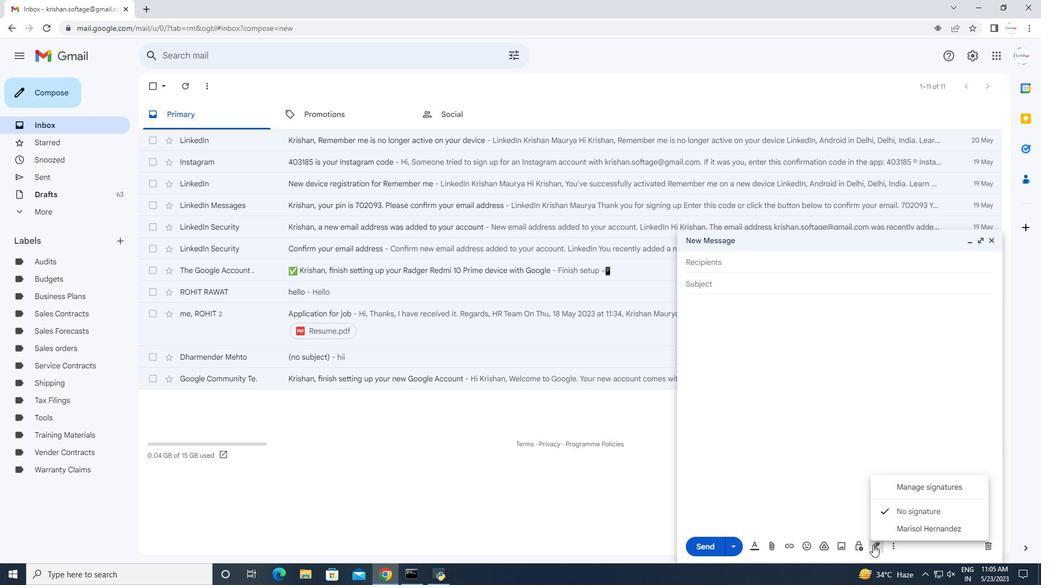 
Action: Mouse moved to (720, 263)
Screenshot: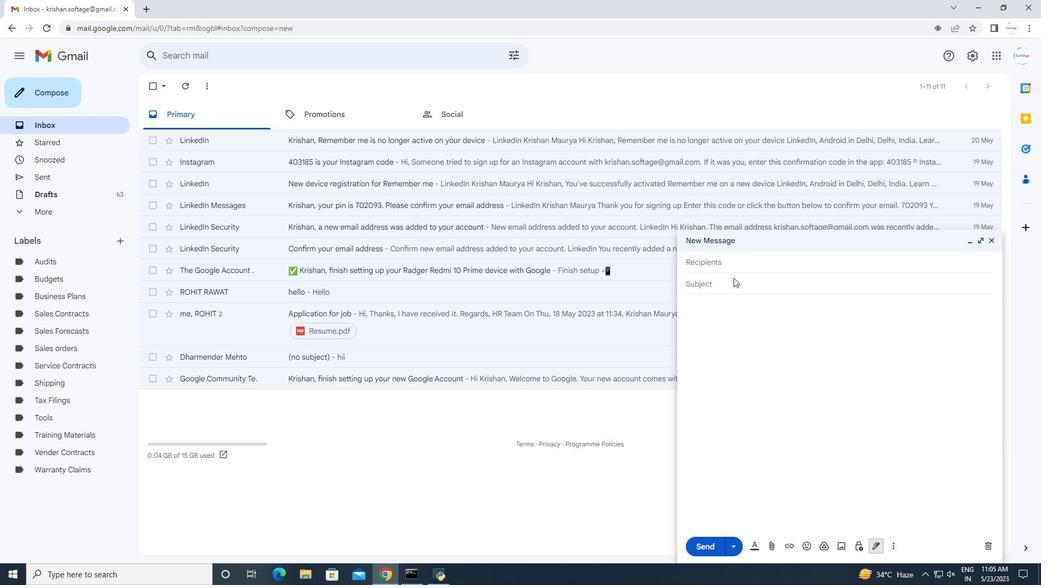 
Action: Mouse pressed left at (720, 263)
Screenshot: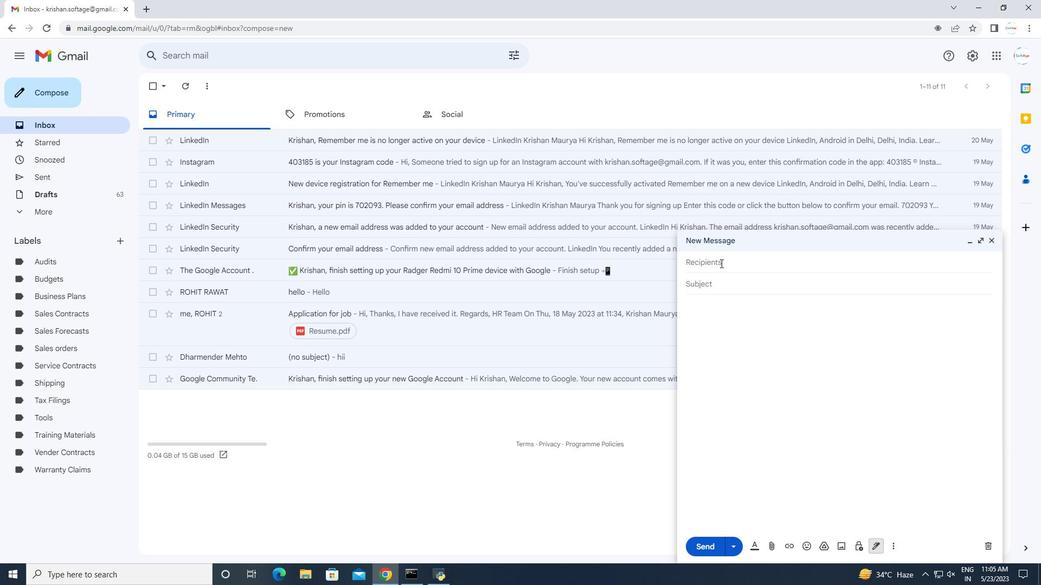 
Action: Key pressed o<Key.backspace>softage.6<Key.shift>@softage.net<Key.tab><Key.tab><Key.tab><Key.shift>H
Screenshot: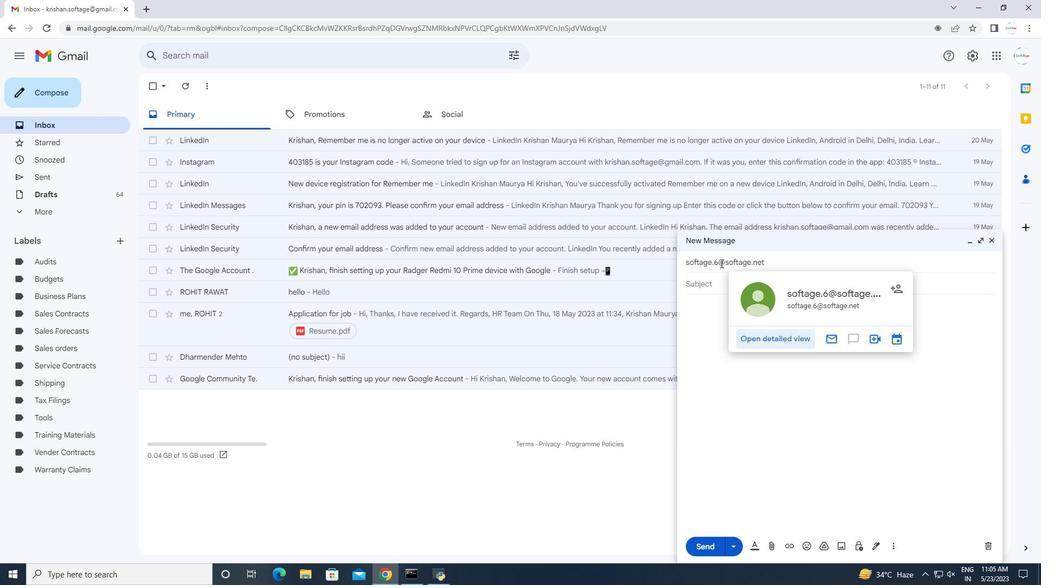 
Action: Mouse moved to (705, 302)
Screenshot: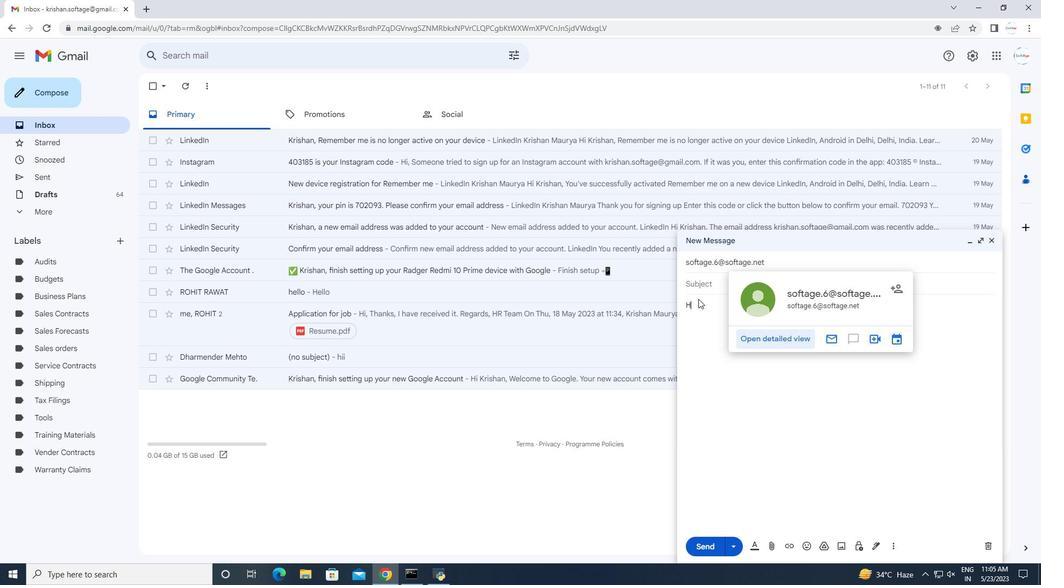 
Action: Mouse pressed left at (705, 302)
Screenshot: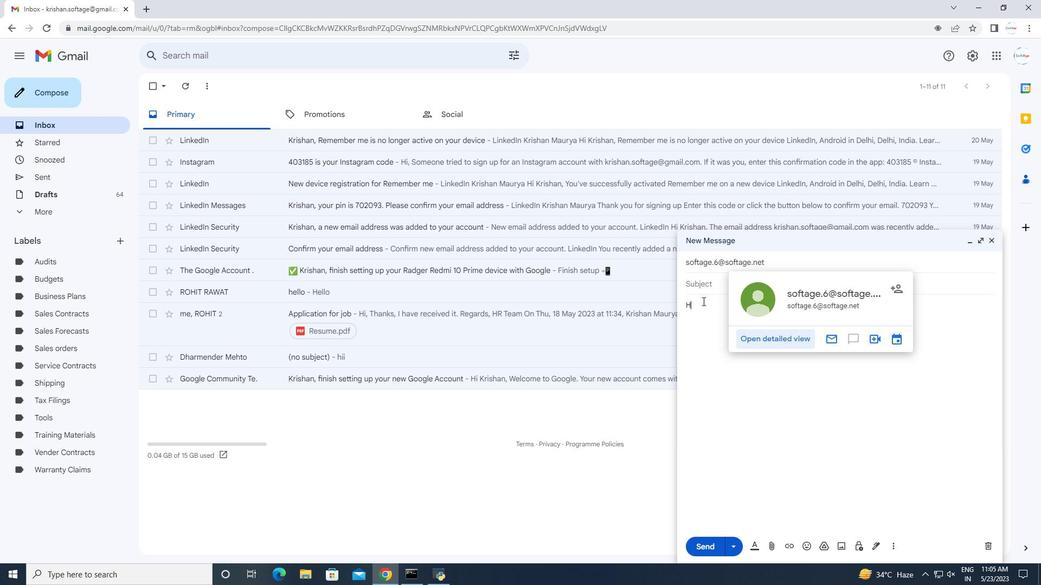 
Action: Mouse moved to (705, 302)
Screenshot: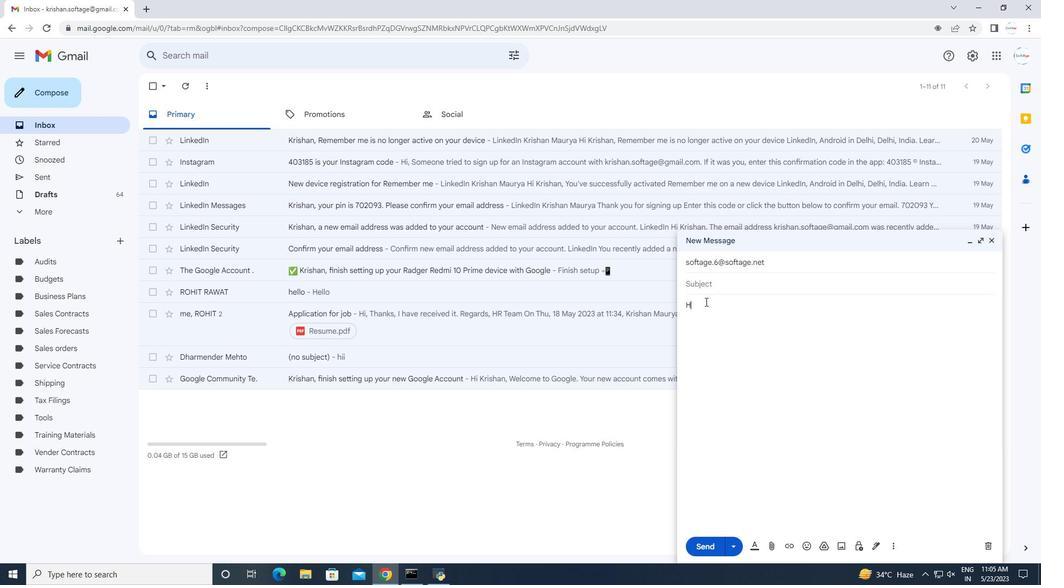 
Action: Key pressed eartfelt<Key.space>thanks<Key.space>and<Key.space>warm<Key.space>wishes<Key.space>.
Screenshot: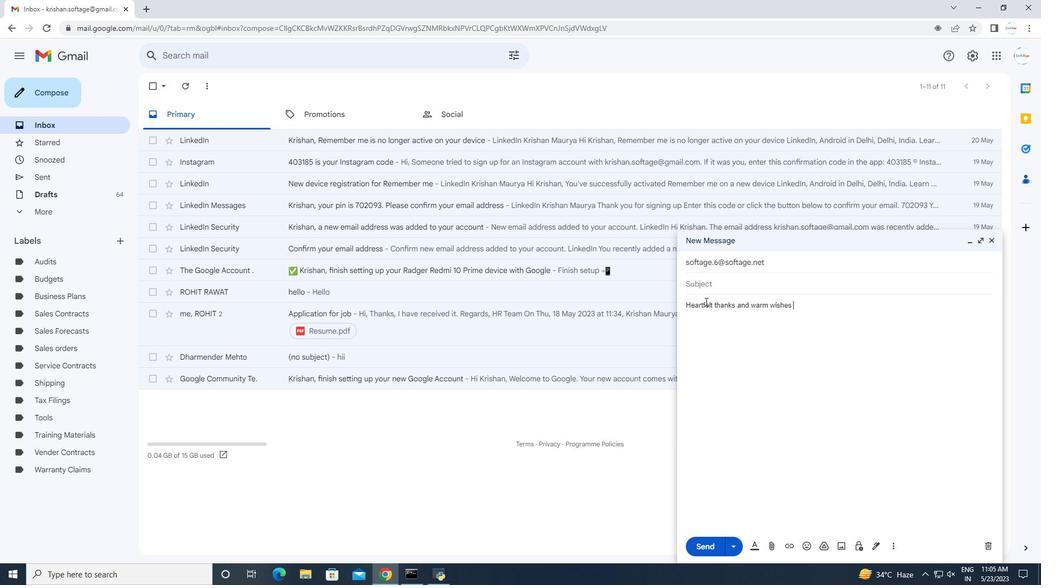 
Action: Mouse moved to (706, 301)
Screenshot: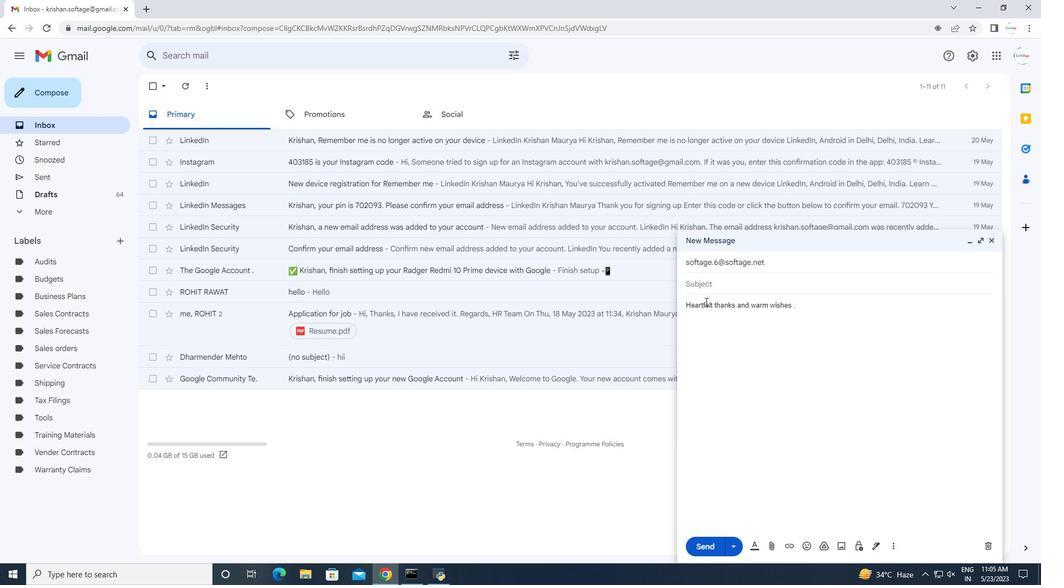 
Action: Key pressed <Key.backspace><Key.backspace>.
Screenshot: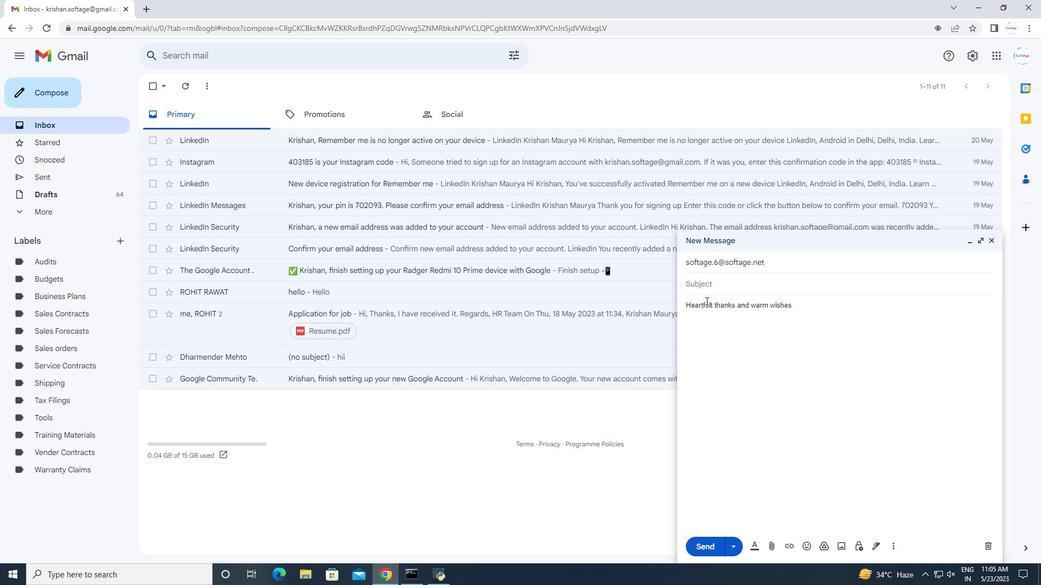
Action: Mouse moved to (876, 540)
Screenshot: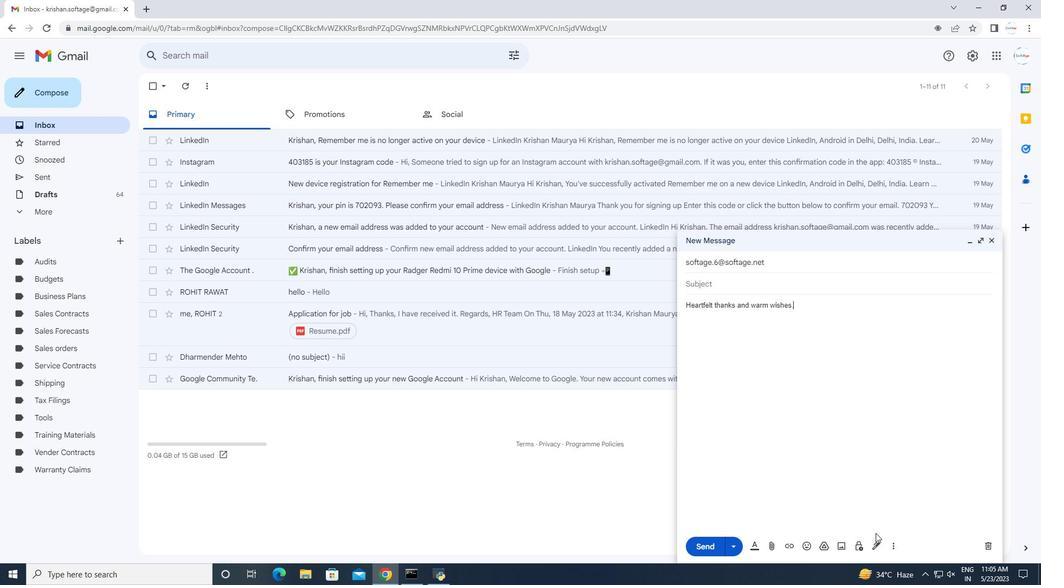 
Action: Mouse pressed left at (876, 540)
Screenshot: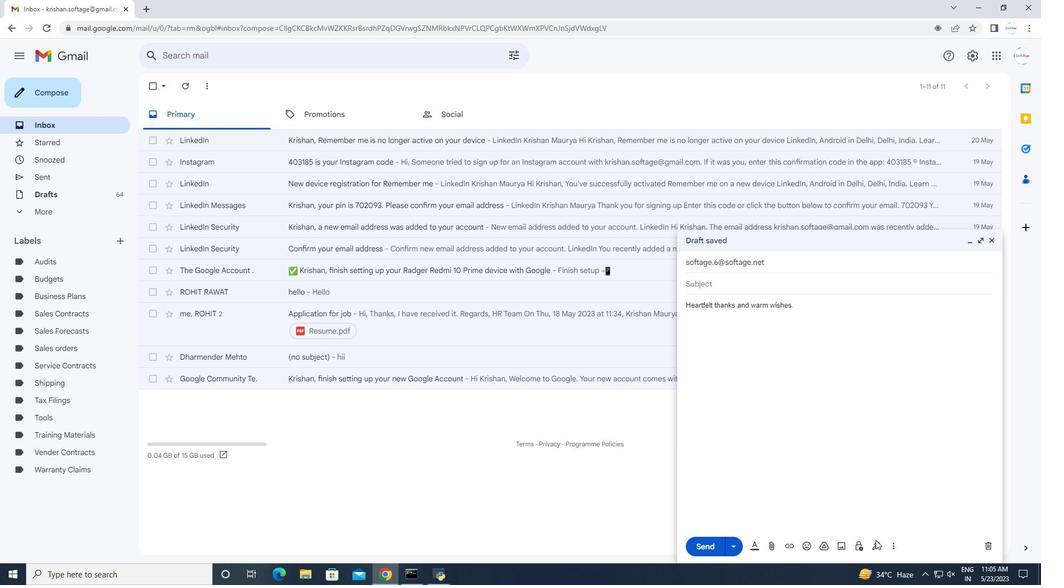 
Action: Mouse moved to (876, 540)
Screenshot: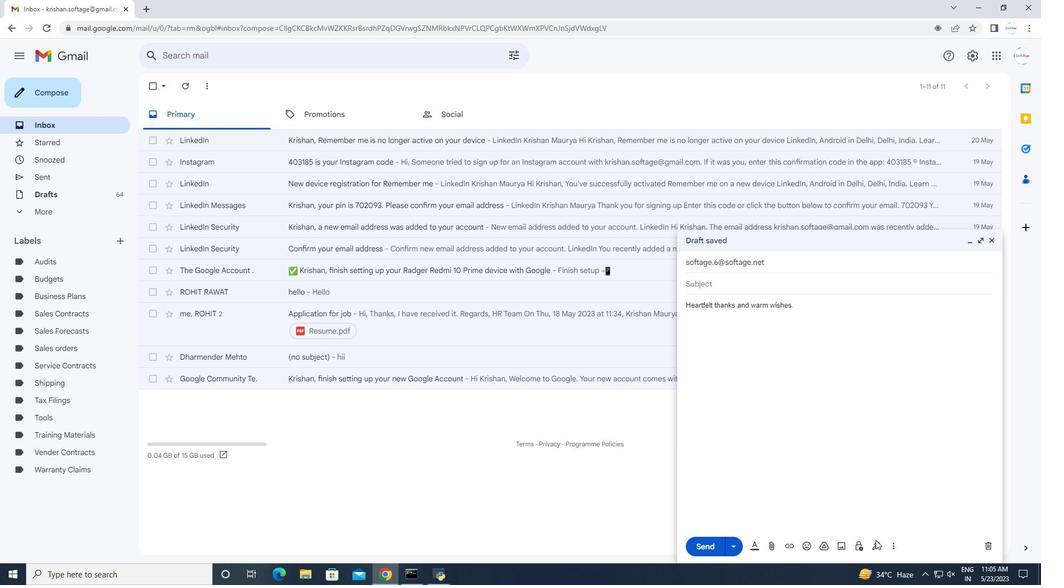 
Action: Mouse pressed left at (876, 540)
Screenshot: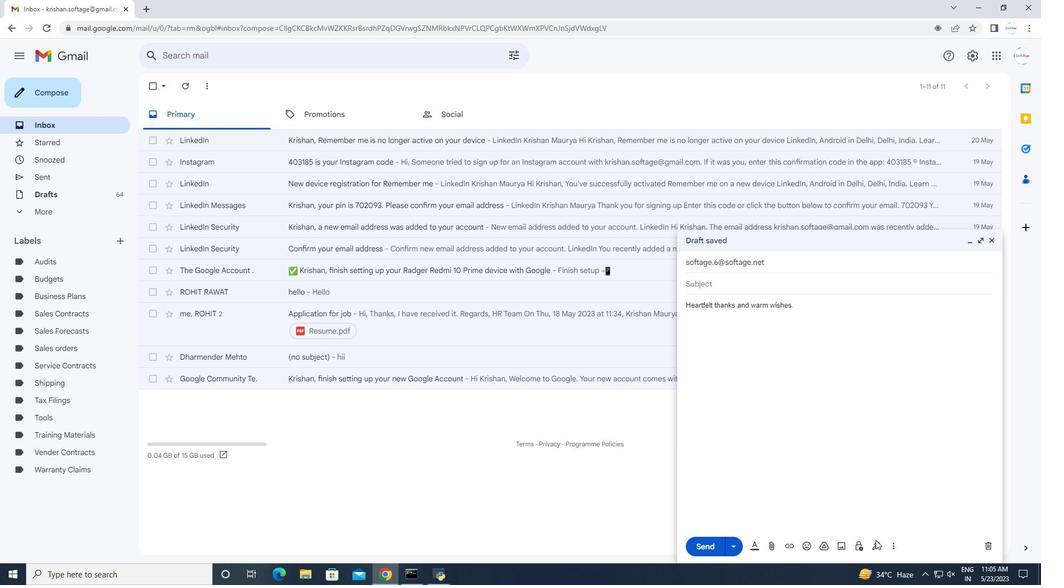 
Action: Mouse moved to (874, 547)
Screenshot: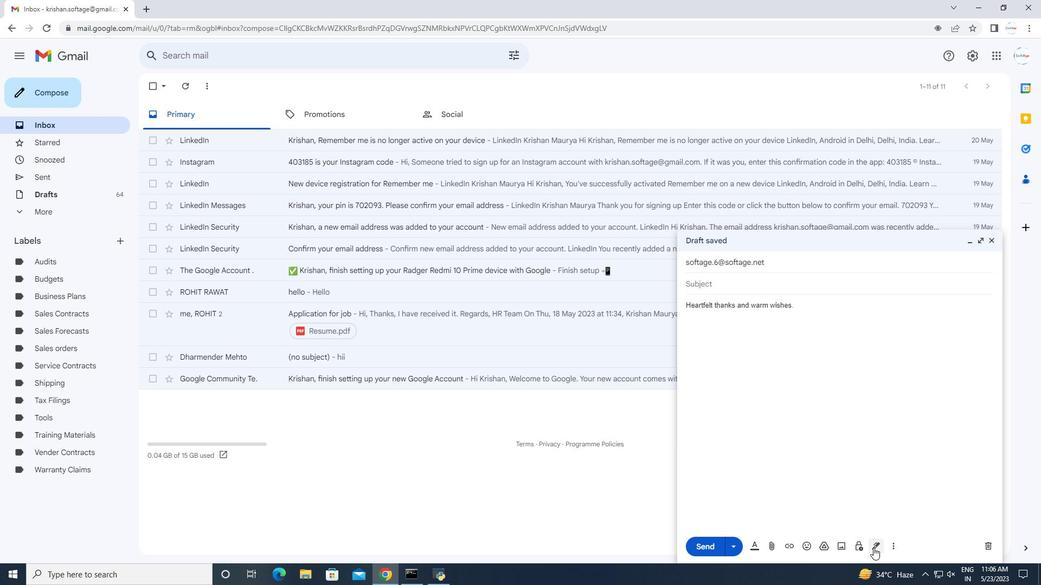 
Action: Mouse pressed left at (874, 547)
Screenshot: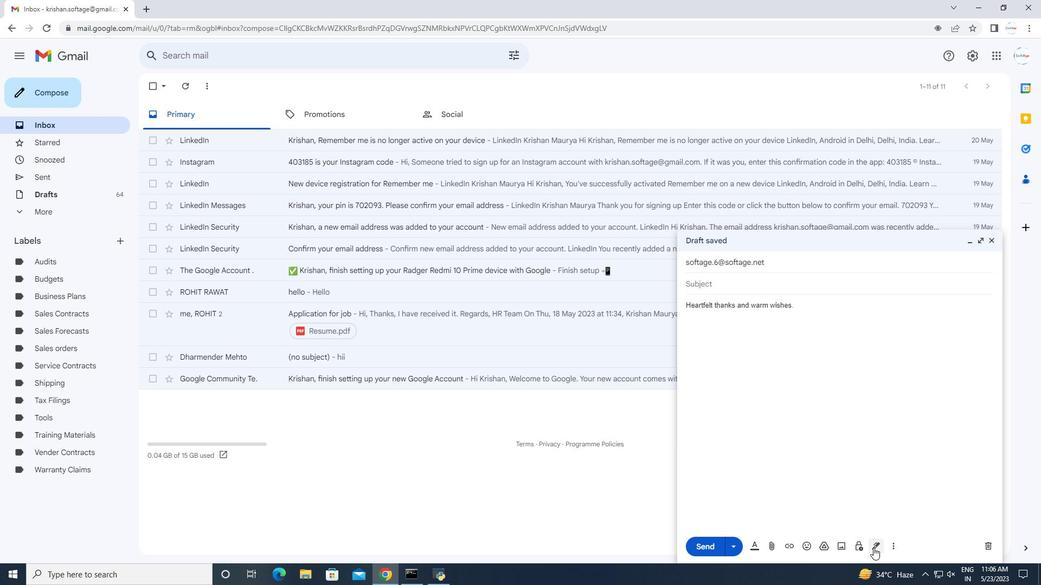 
Action: Mouse moved to (928, 527)
Screenshot: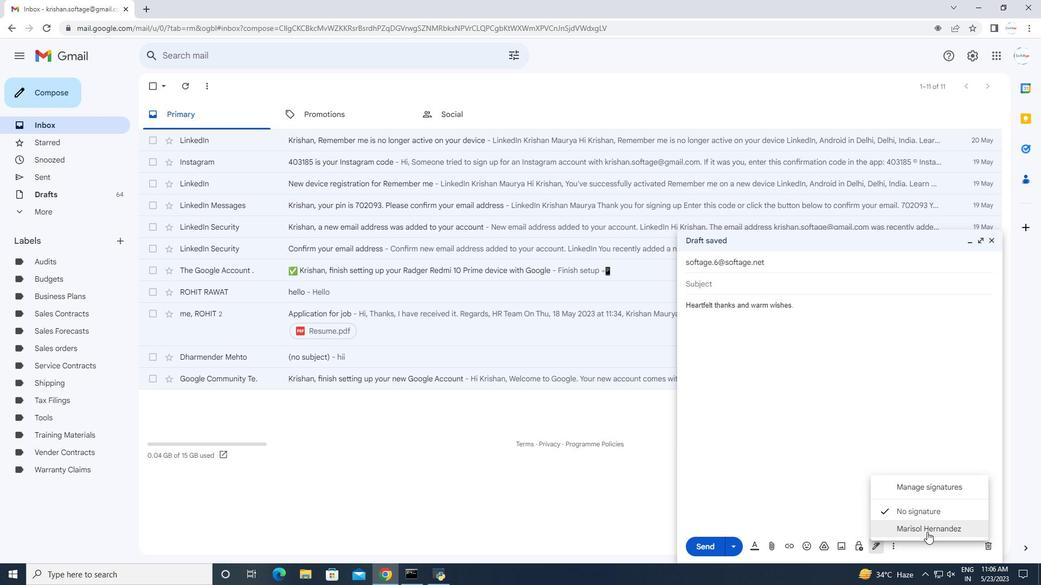 
Action: Mouse pressed left at (928, 527)
Screenshot: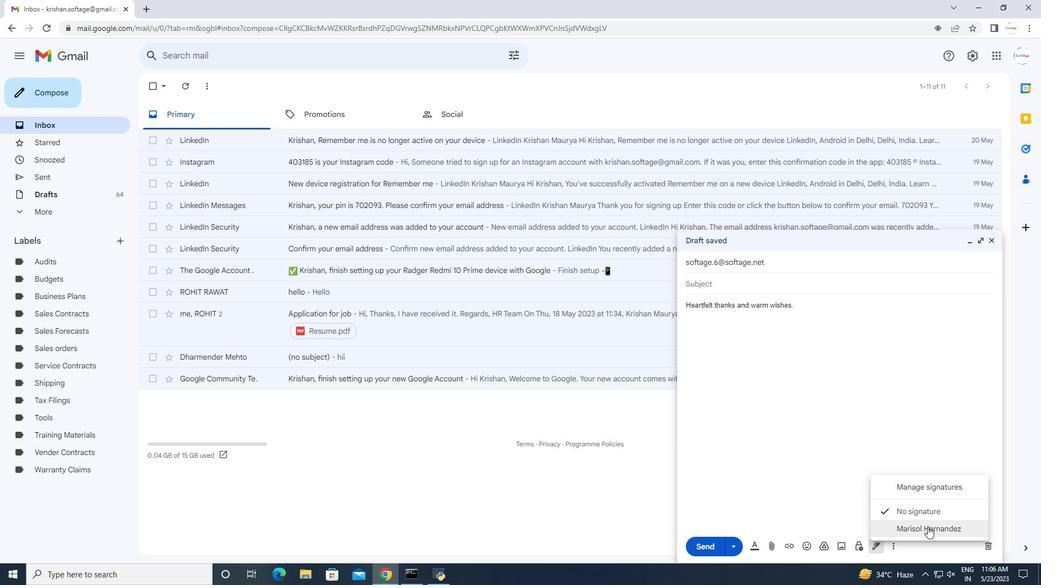
Action: Mouse moved to (896, 544)
Screenshot: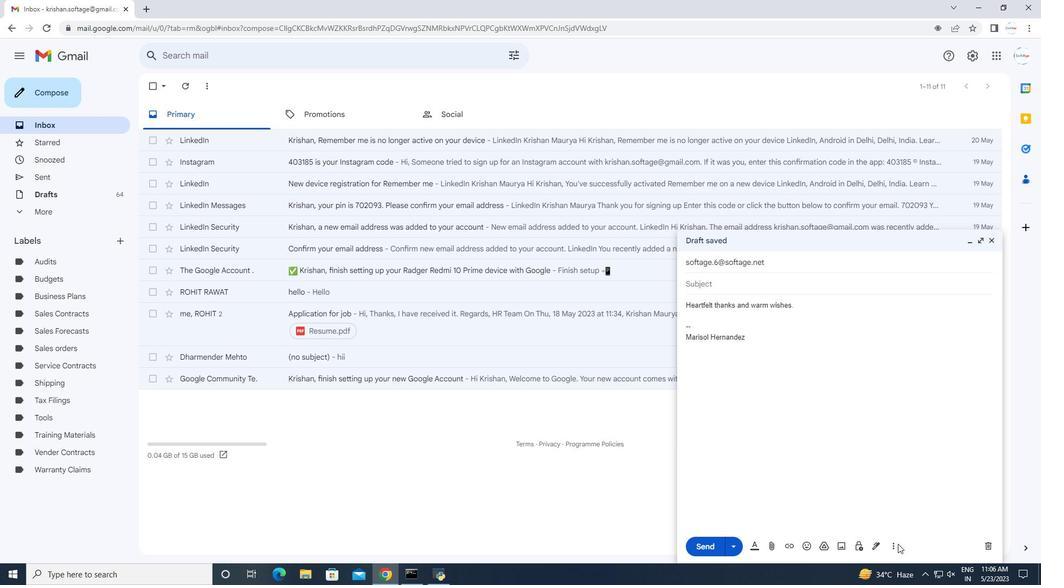 
Action: Mouse pressed left at (896, 544)
Screenshot: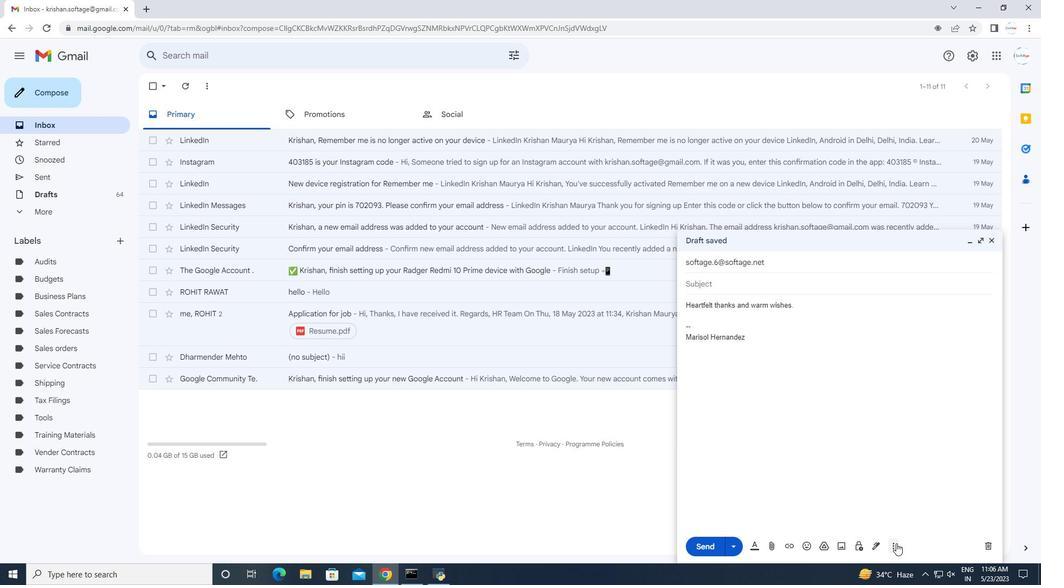 
Action: Mouse moved to (936, 443)
Screenshot: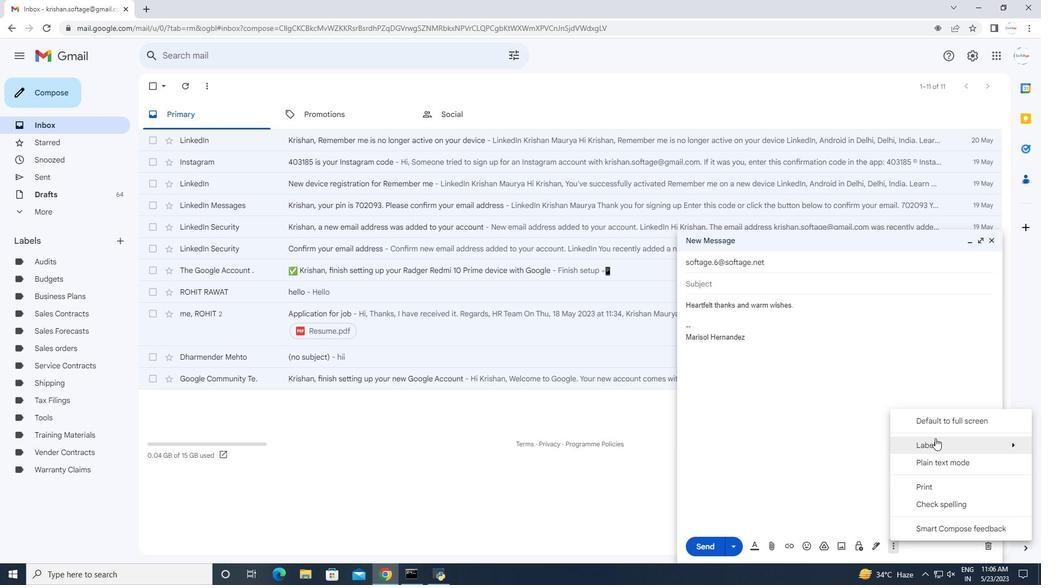 
Action: Mouse pressed left at (936, 443)
Screenshot: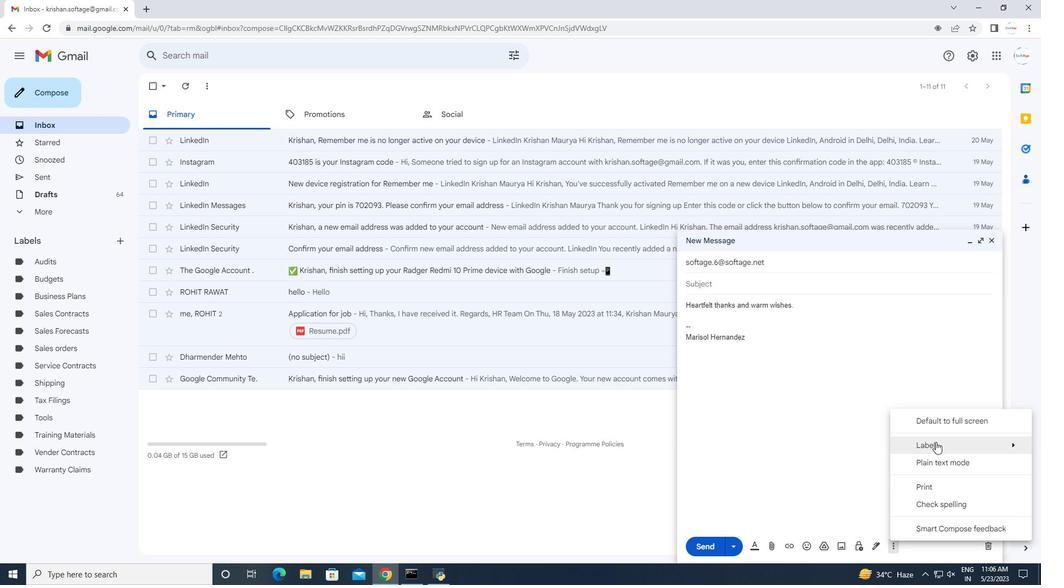 
Action: Mouse moved to (858, 428)
Screenshot: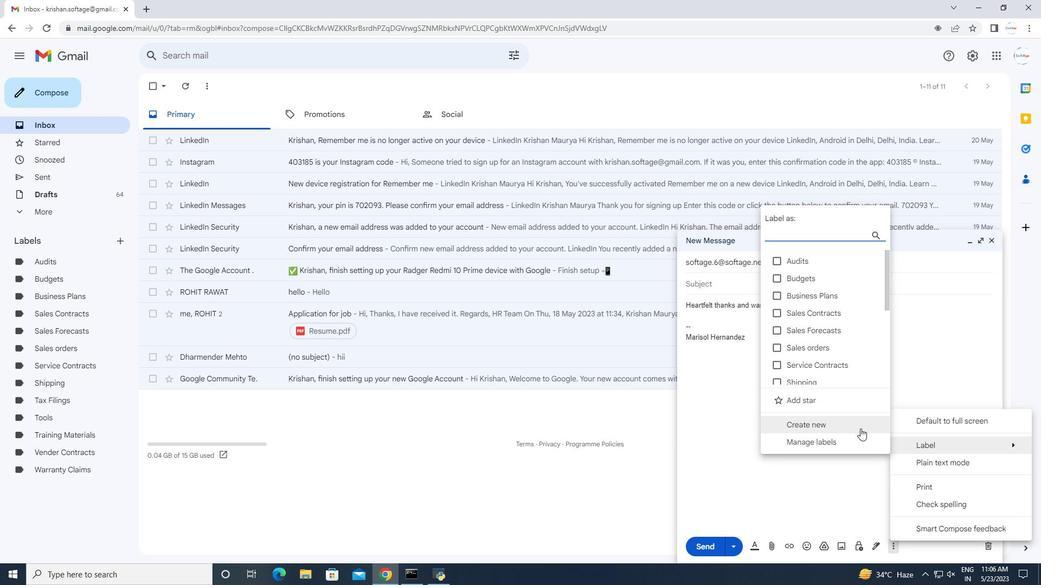 
Action: Mouse pressed left at (858, 428)
Screenshot: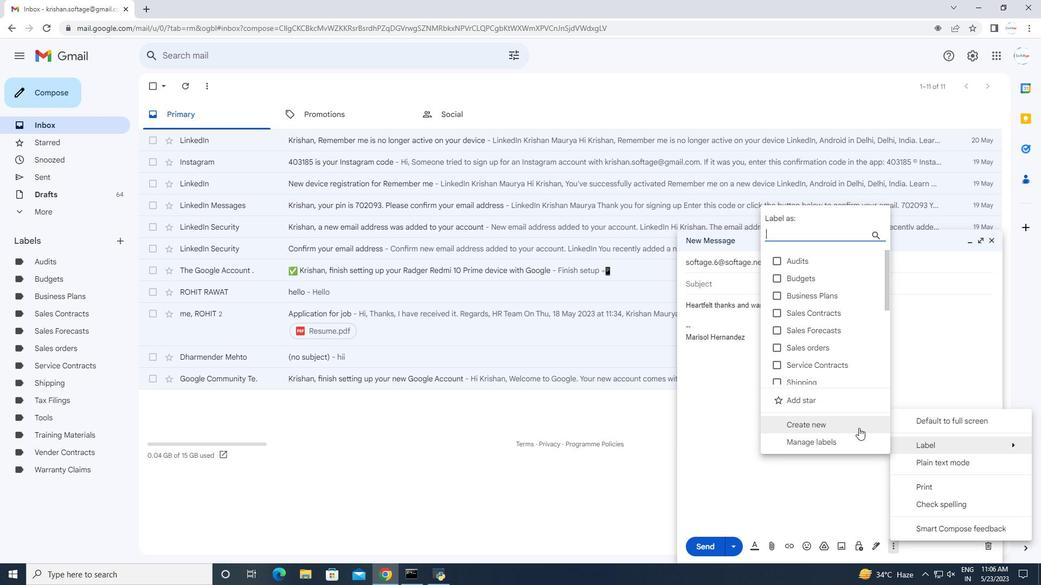 
Action: Mouse moved to (526, 289)
Screenshot: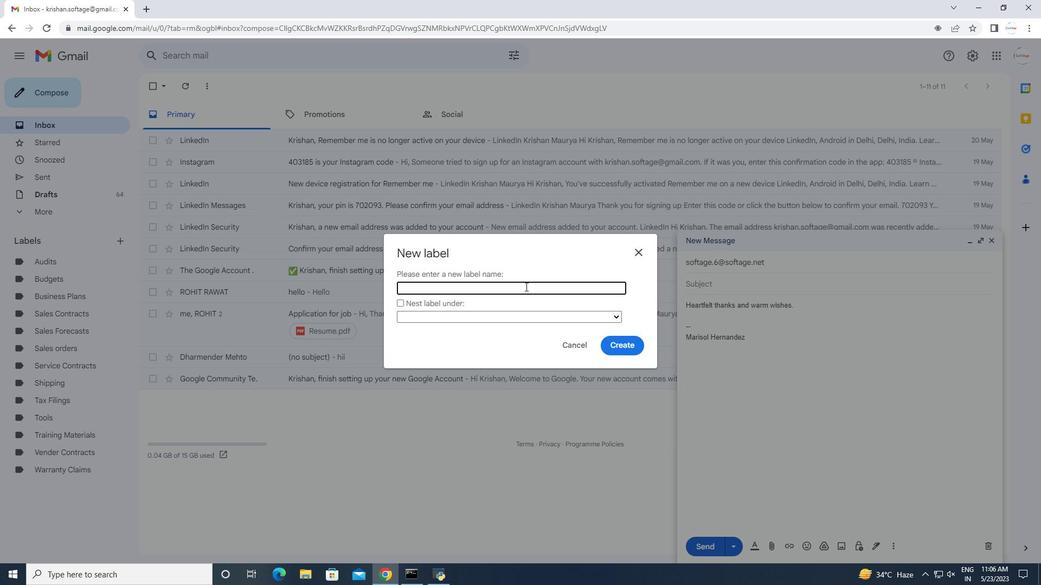 
Action: Mouse pressed left at (526, 289)
Screenshot: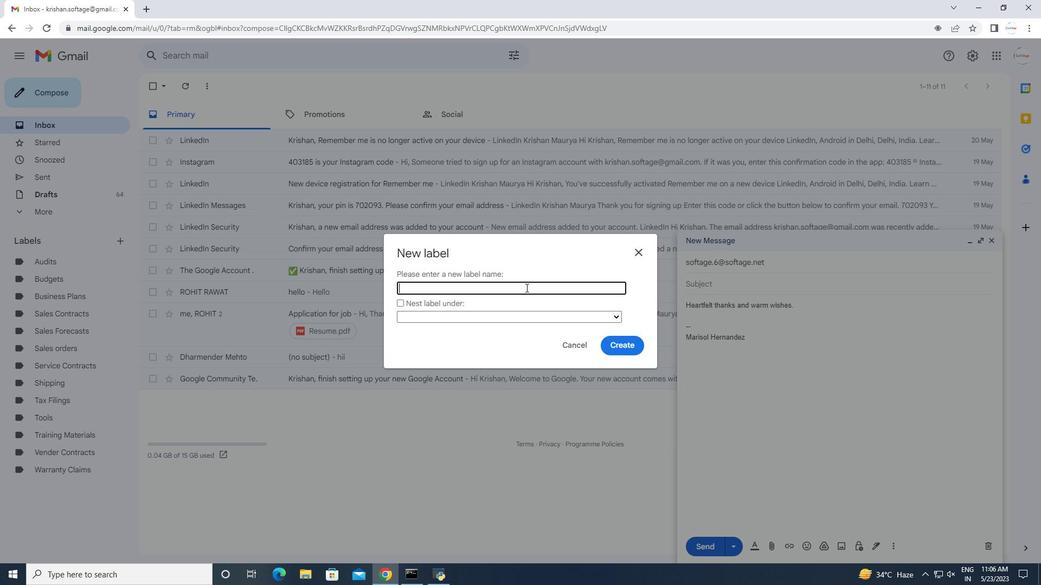 
Action: Mouse moved to (526, 285)
Screenshot: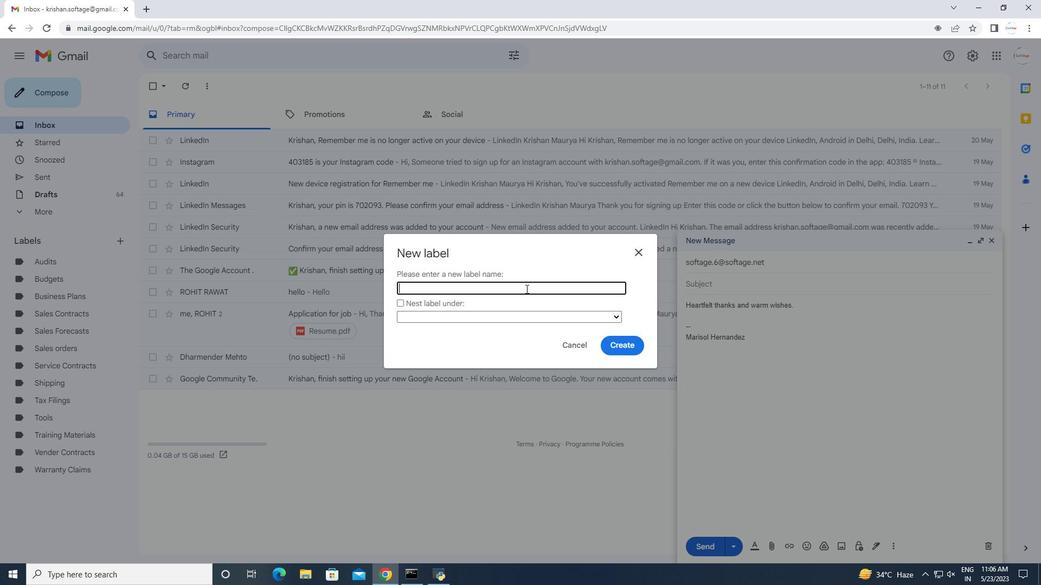 
Action: Key pressed <Key.shift>Non-cpm<Key.backspace><Key.backspace>p<Key.backspace>ompete<Key.space>agreements
Screenshot: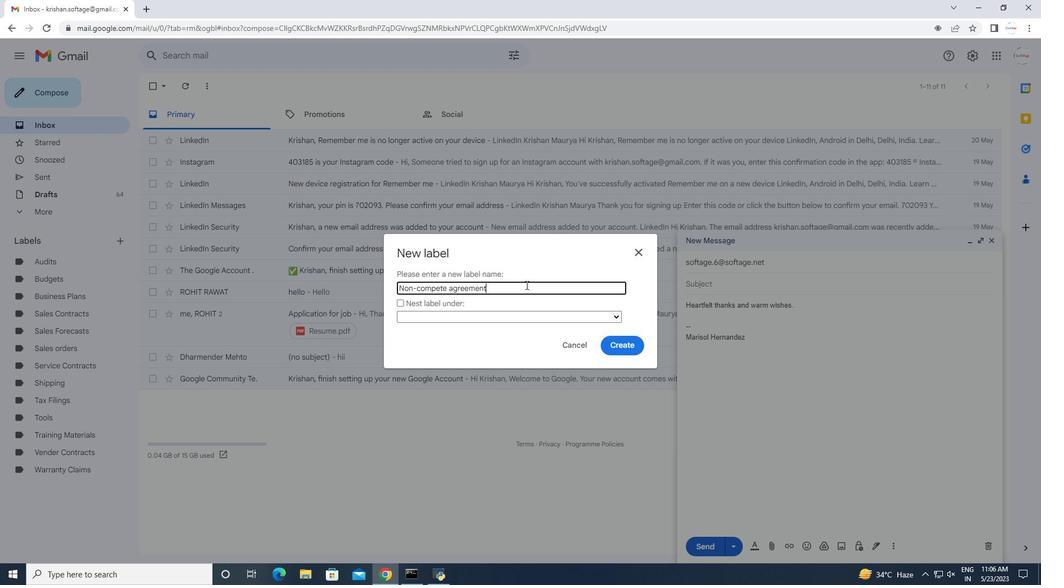 
Action: Mouse moved to (625, 348)
Screenshot: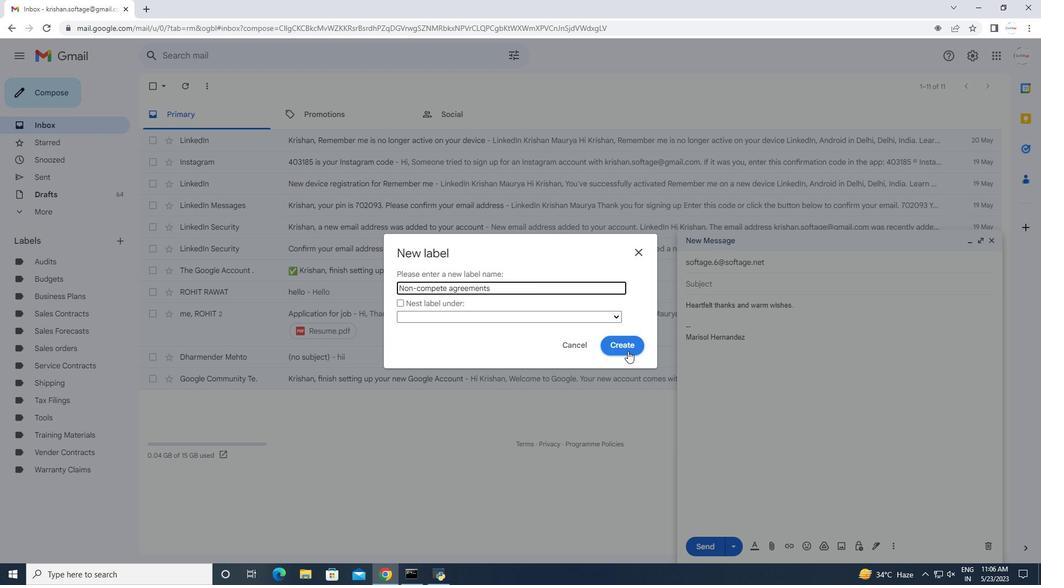 
Action: Mouse pressed left at (625, 348)
Screenshot: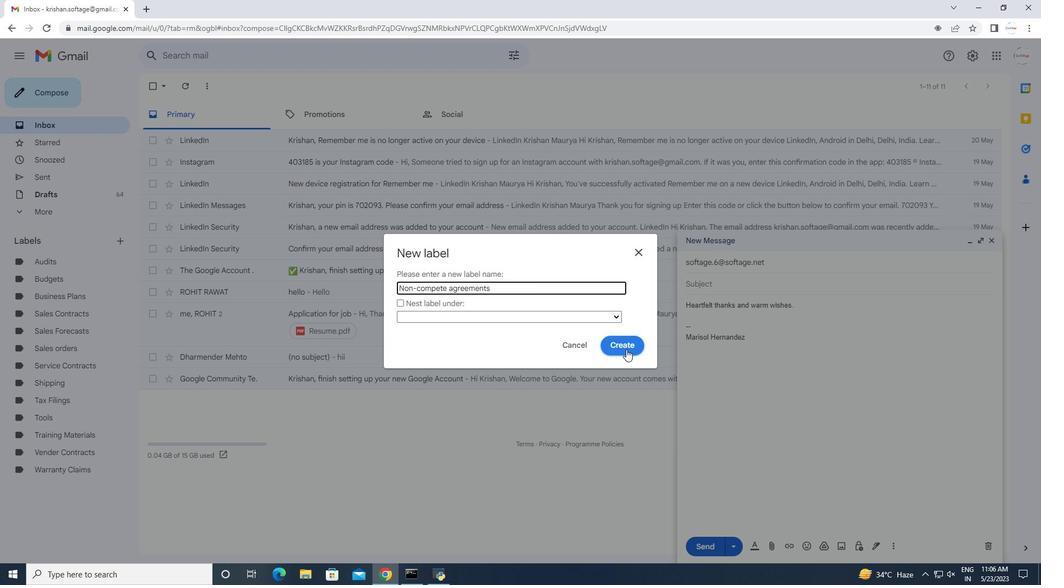 
Action: Mouse moved to (666, 354)
Screenshot: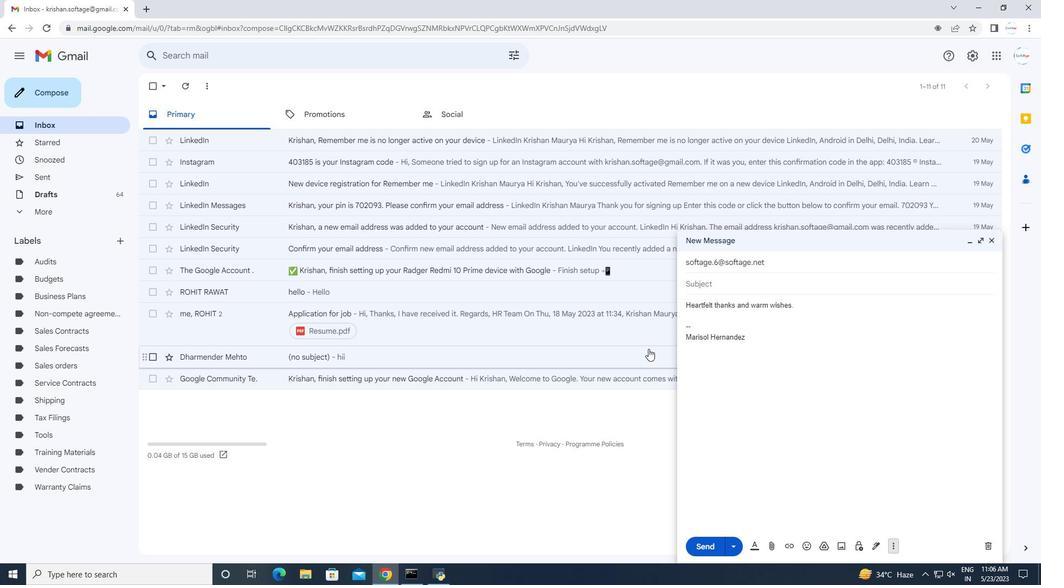 
